Task: In the  document optimization Apply all border to the tabe with  'with box; Style line and width 1/4 pt 'Select Header and apply  'Italics' Select the text and align it to the  Center
Action: Mouse moved to (294, 156)
Screenshot: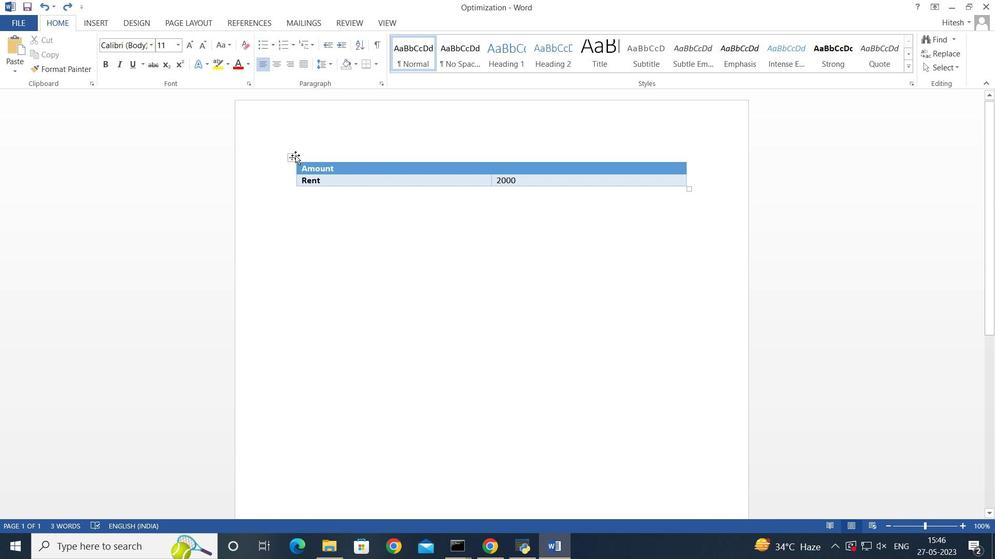 
Action: Mouse pressed left at (294, 156)
Screenshot: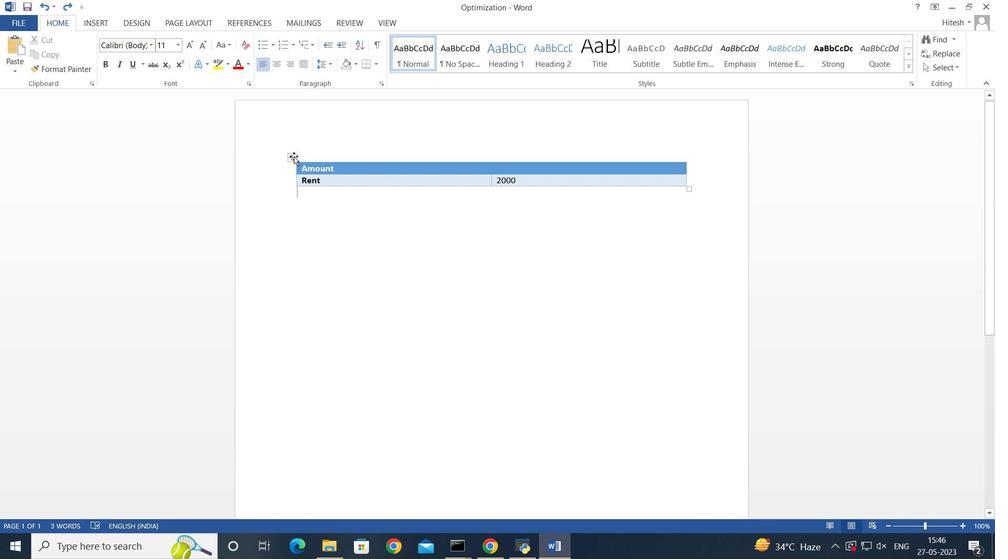
Action: Mouse moved to (427, 23)
Screenshot: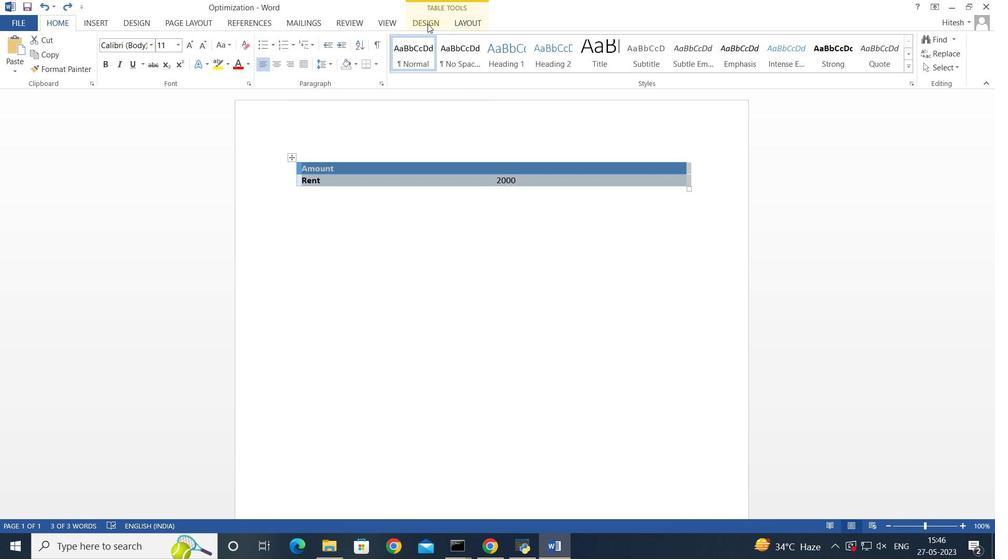 
Action: Mouse pressed left at (427, 23)
Screenshot: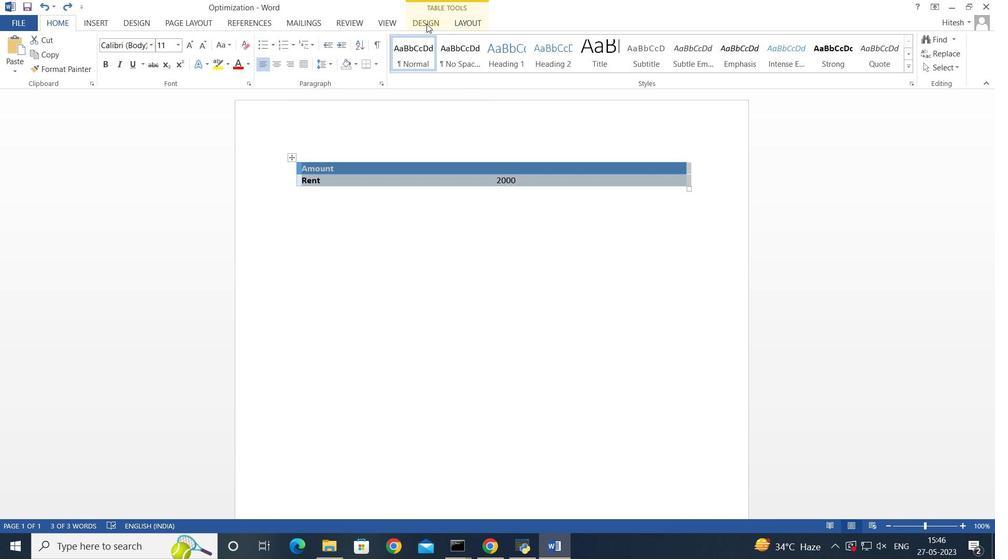 
Action: Mouse moved to (628, 66)
Screenshot: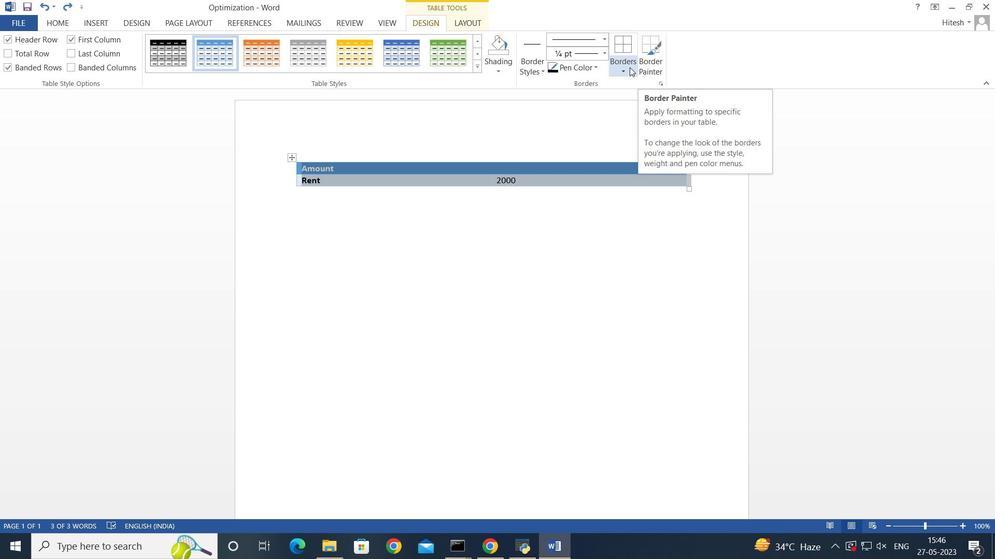 
Action: Mouse pressed left at (628, 66)
Screenshot: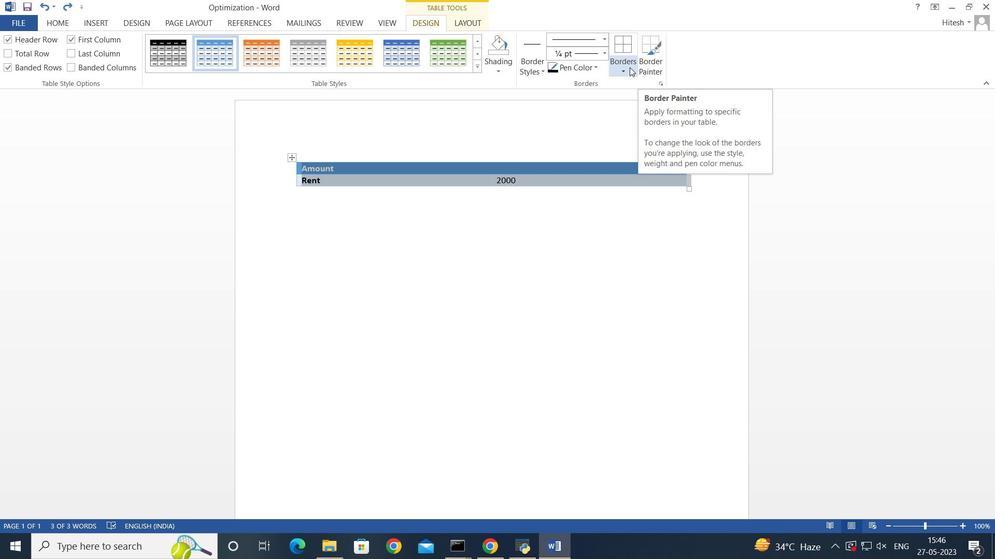 
Action: Mouse moved to (659, 158)
Screenshot: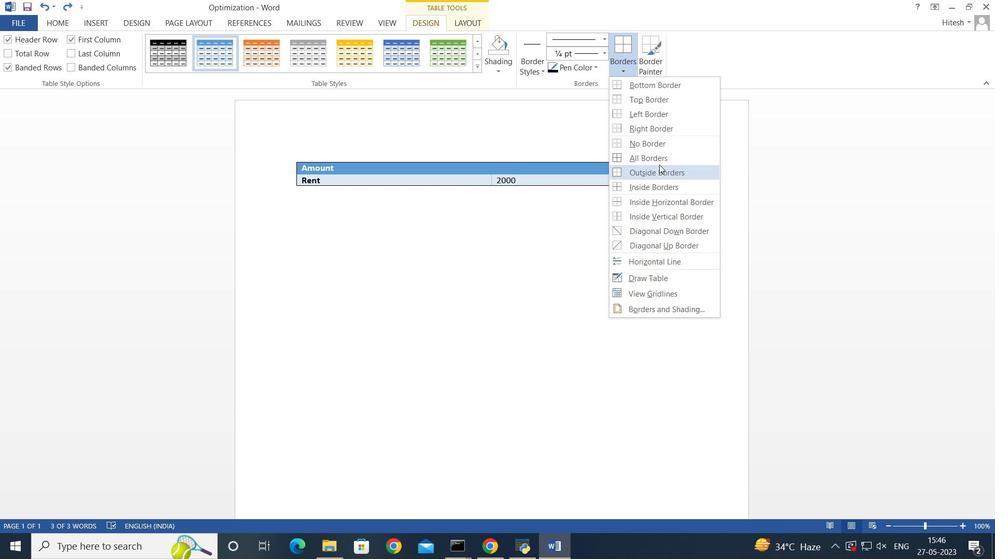 
Action: Mouse pressed left at (659, 158)
Screenshot: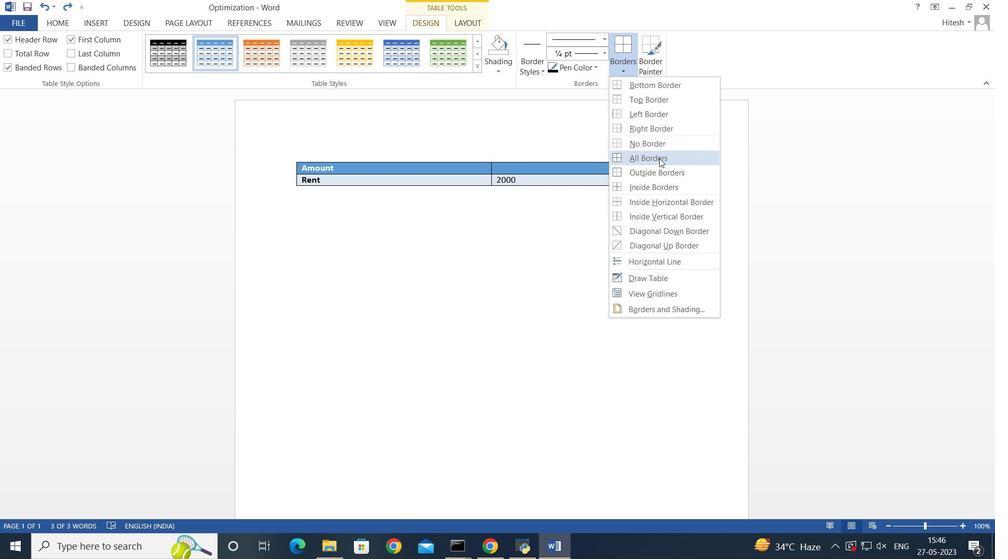 
Action: Mouse moved to (479, 114)
Screenshot: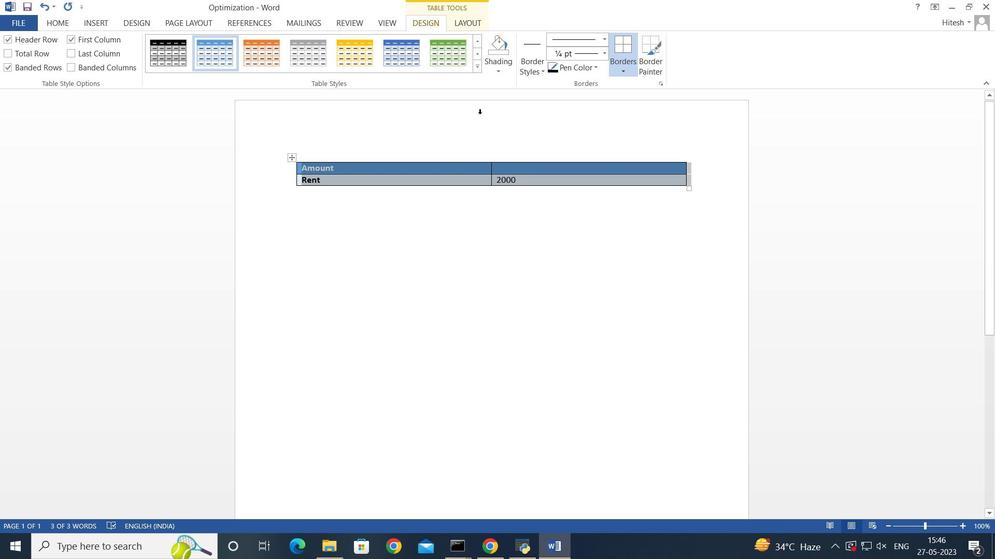 
Action: Mouse pressed left at (479, 114)
Screenshot: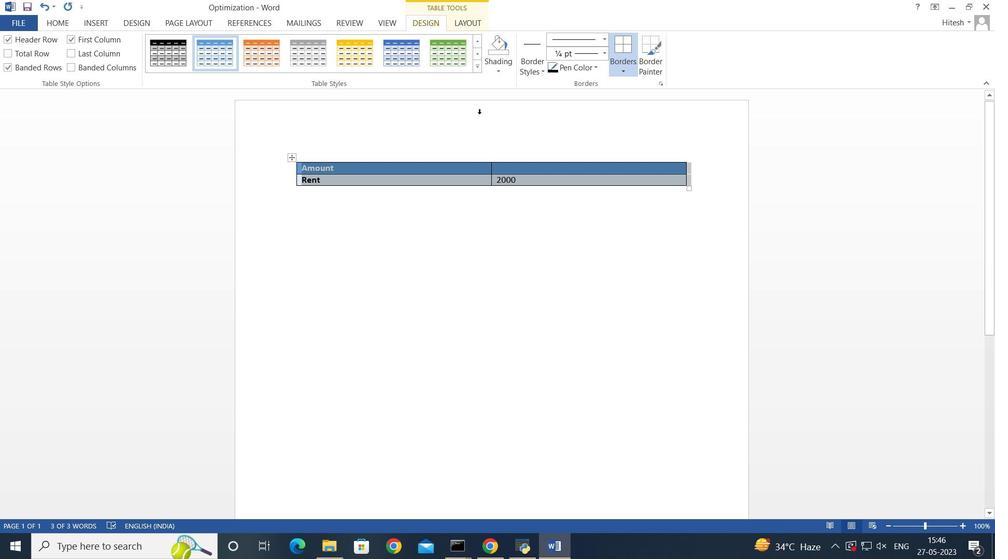 
Action: Mouse moved to (405, 148)
Screenshot: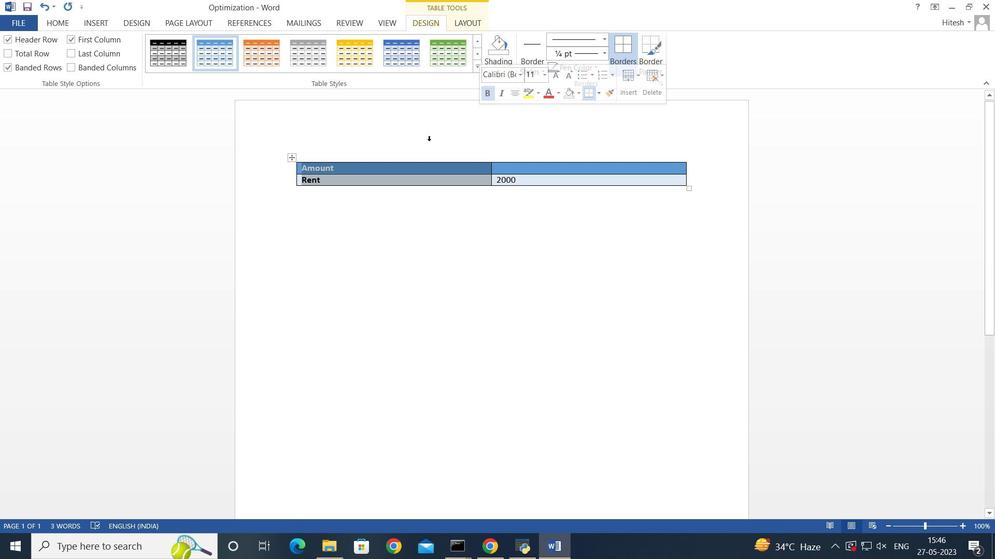 
Action: Mouse pressed left at (405, 148)
Screenshot: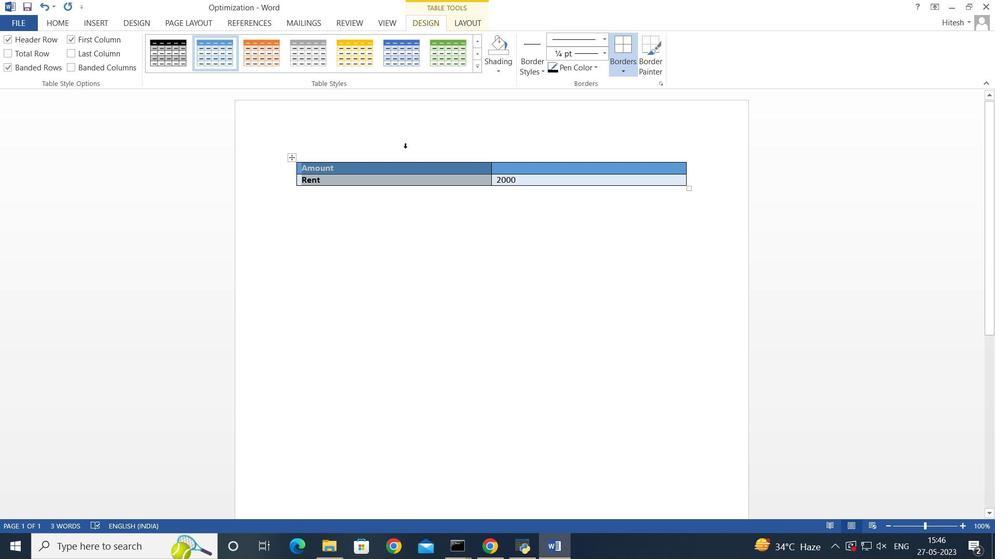 
Action: Mouse moved to (426, 221)
Screenshot: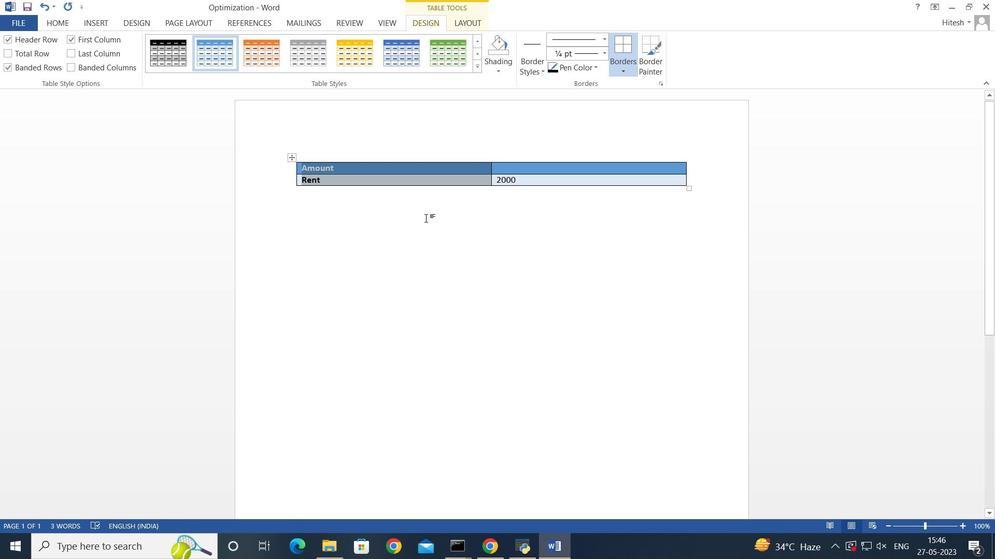 
Action: Mouse pressed left at (426, 221)
Screenshot: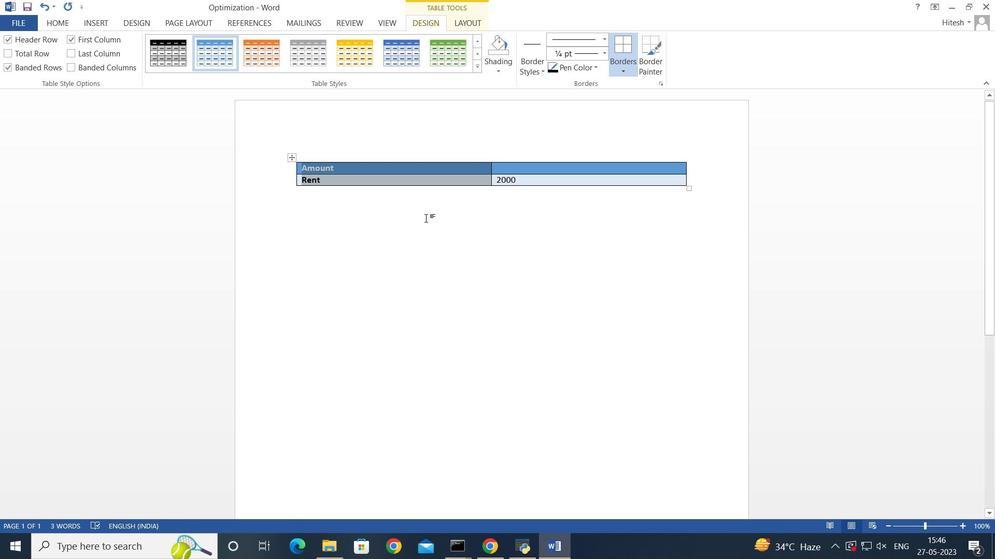 
Action: Mouse moved to (427, 221)
Screenshot: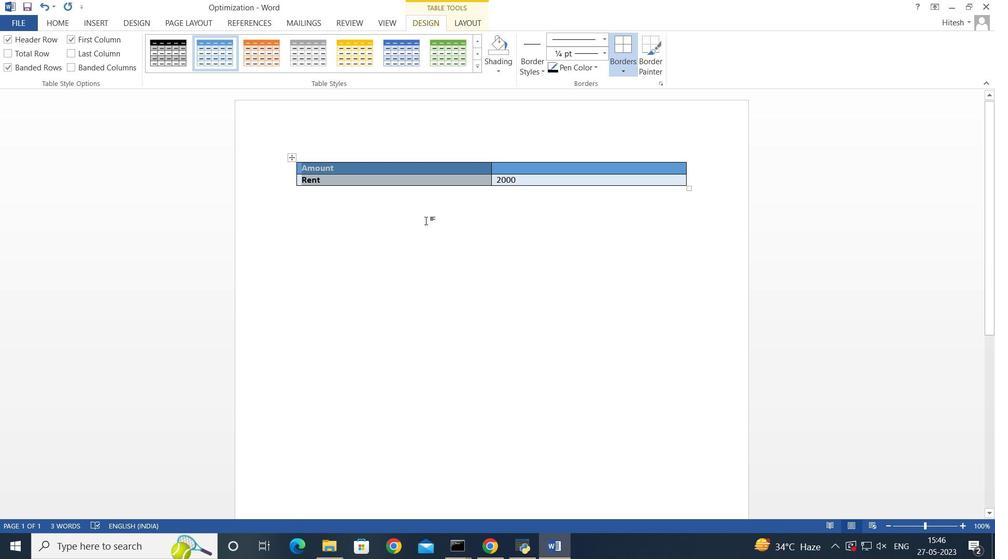 
Action: Mouse pressed left at (427, 221)
Screenshot: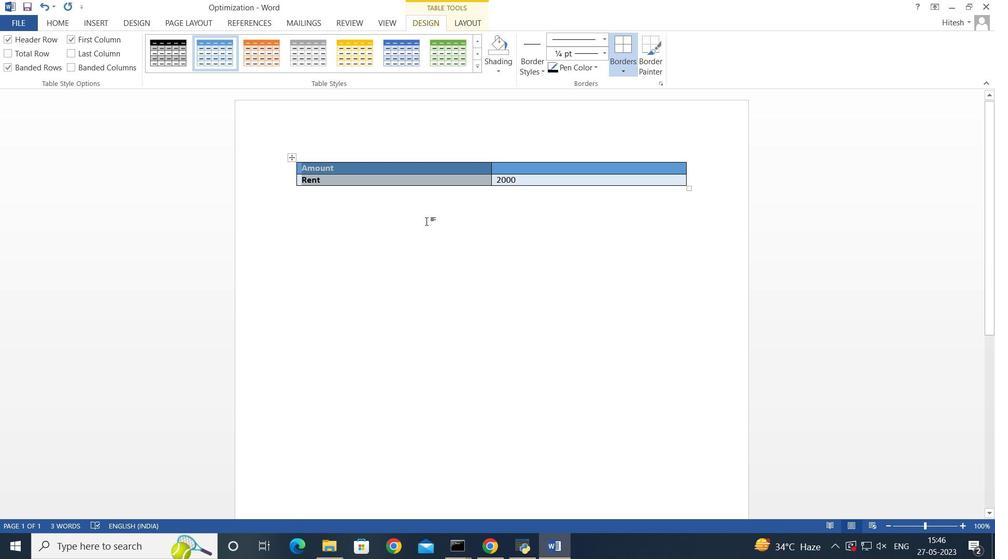 
Action: Mouse moved to (290, 159)
Screenshot: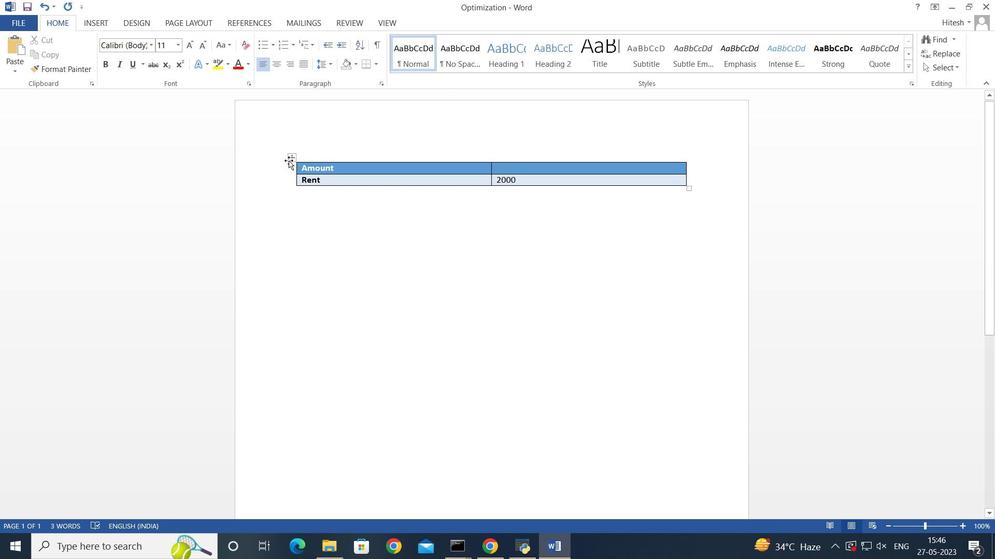 
Action: Mouse pressed left at (290, 159)
Screenshot: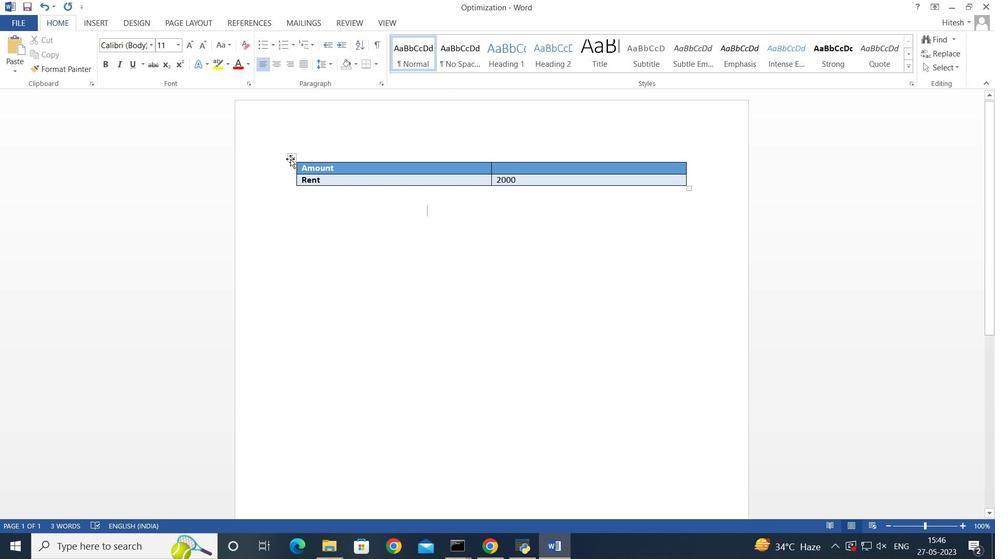 
Action: Mouse moved to (425, 26)
Screenshot: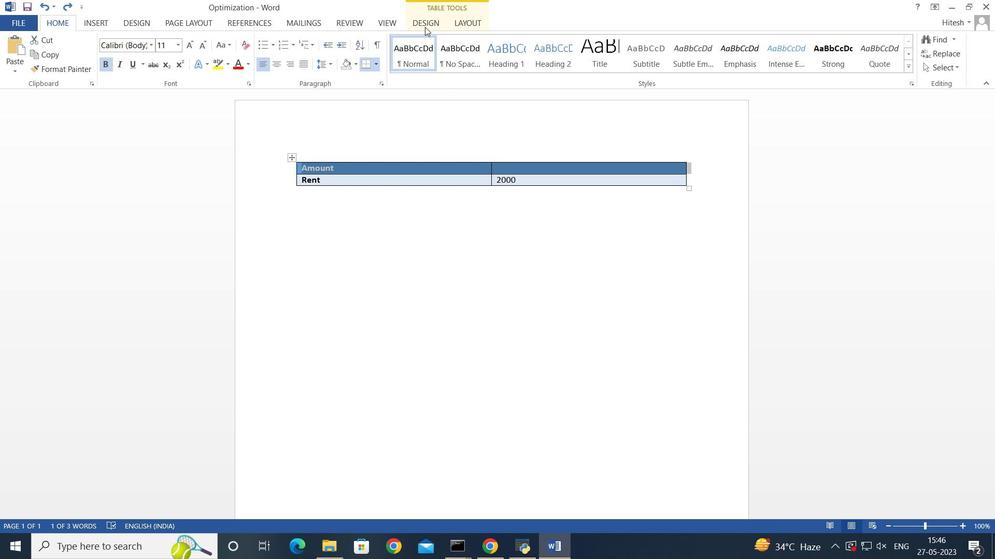 
Action: Mouse pressed left at (425, 26)
Screenshot: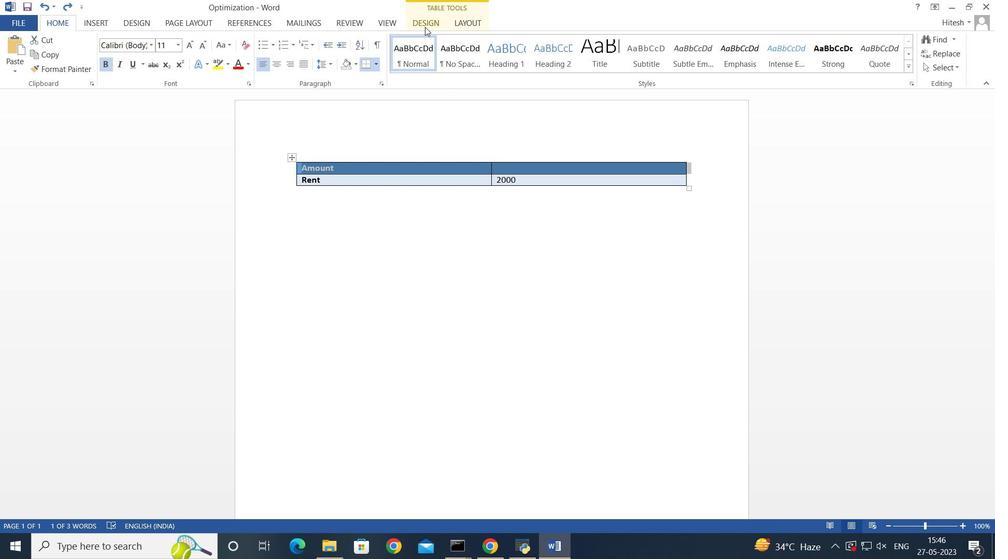 
Action: Mouse moved to (544, 72)
Screenshot: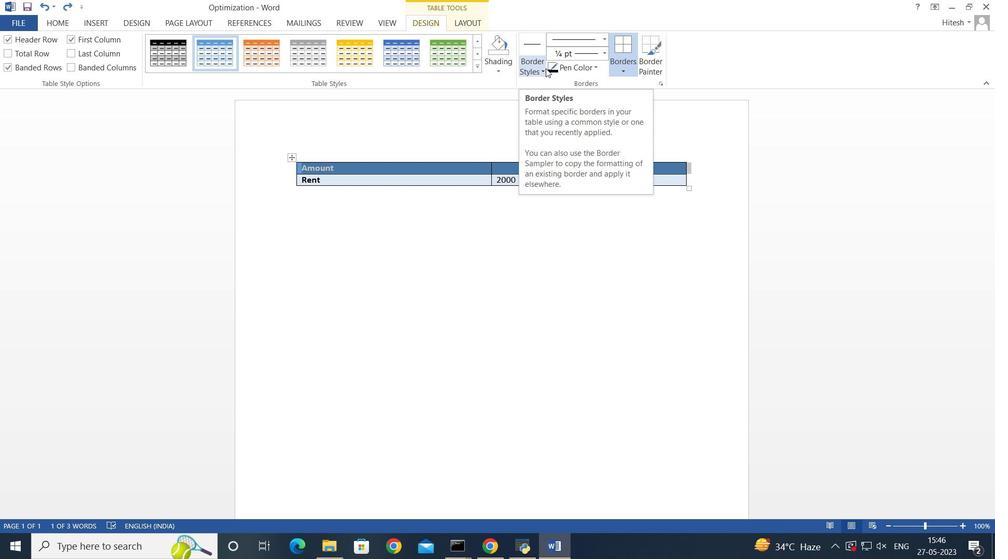 
Action: Mouse pressed left at (544, 72)
Screenshot: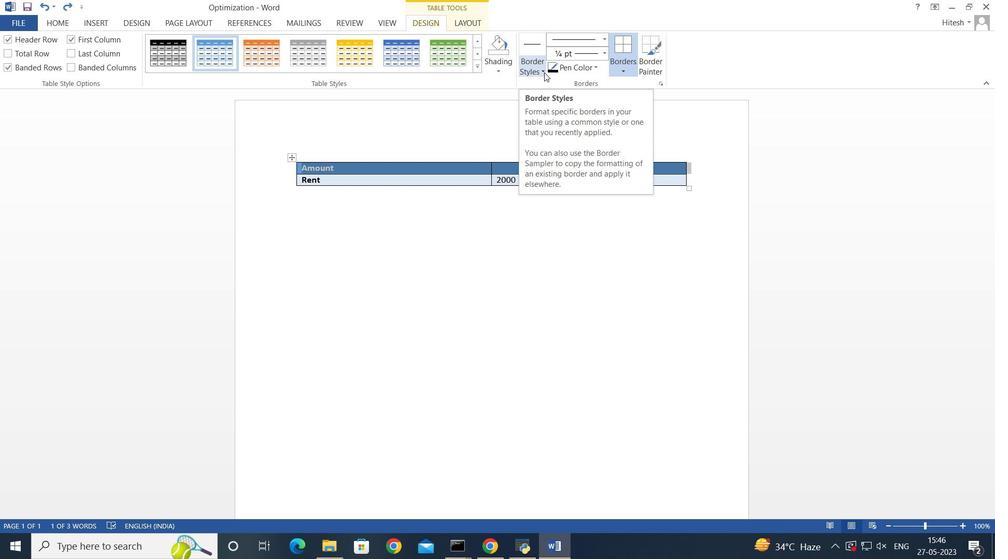 
Action: Mouse moved to (545, 104)
Screenshot: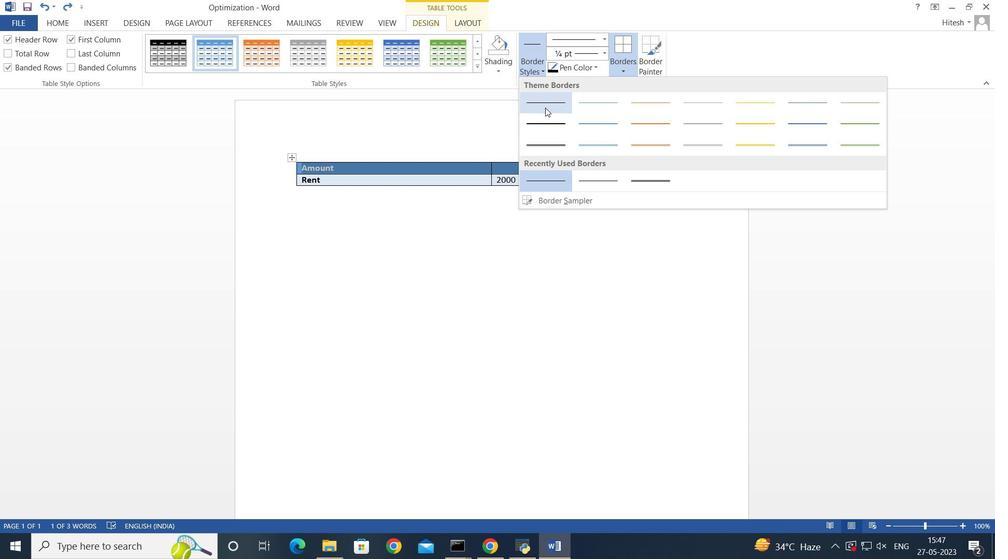 
Action: Mouse pressed left at (545, 104)
Screenshot: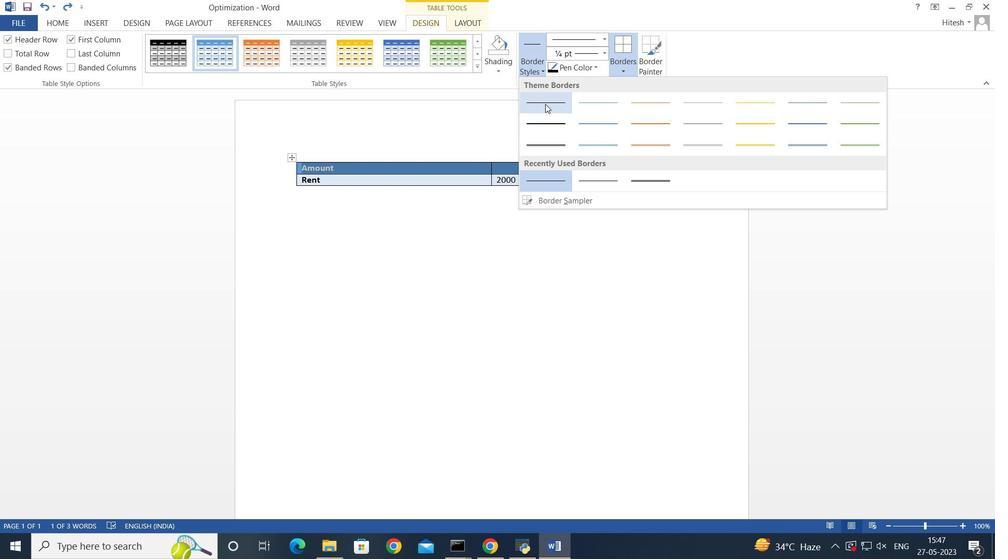 
Action: Mouse moved to (297, 161)
Screenshot: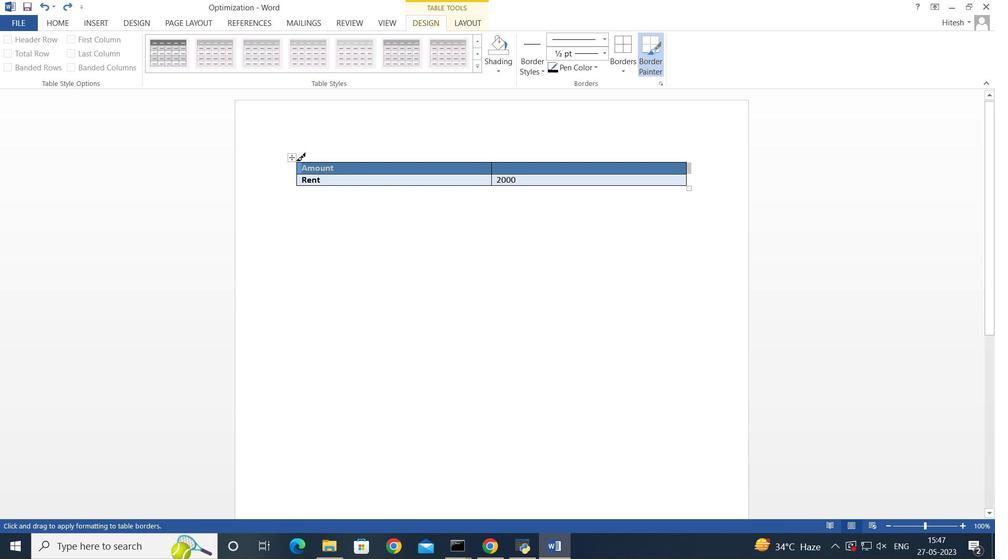 
Action: Mouse pressed left at (297, 161)
Screenshot: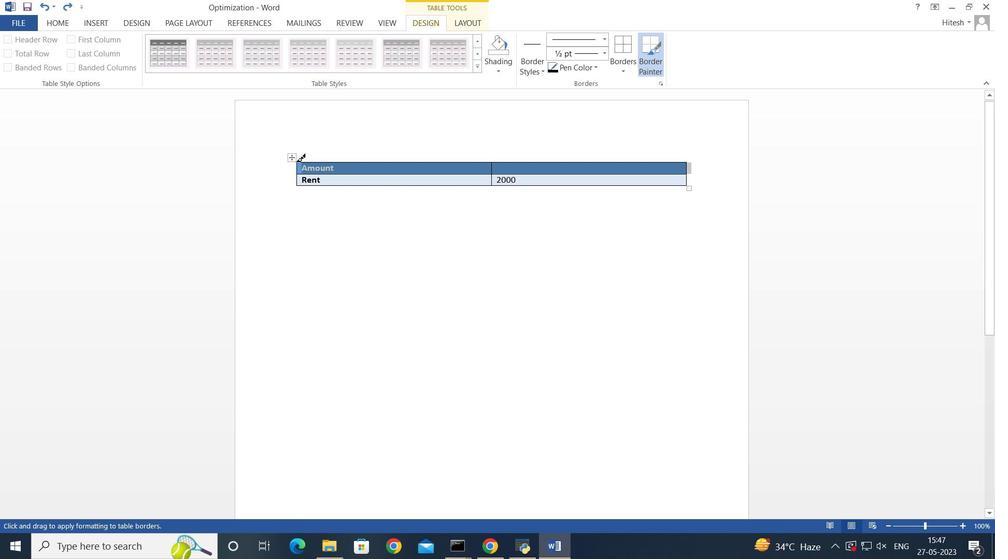 
Action: Mouse moved to (570, 122)
Screenshot: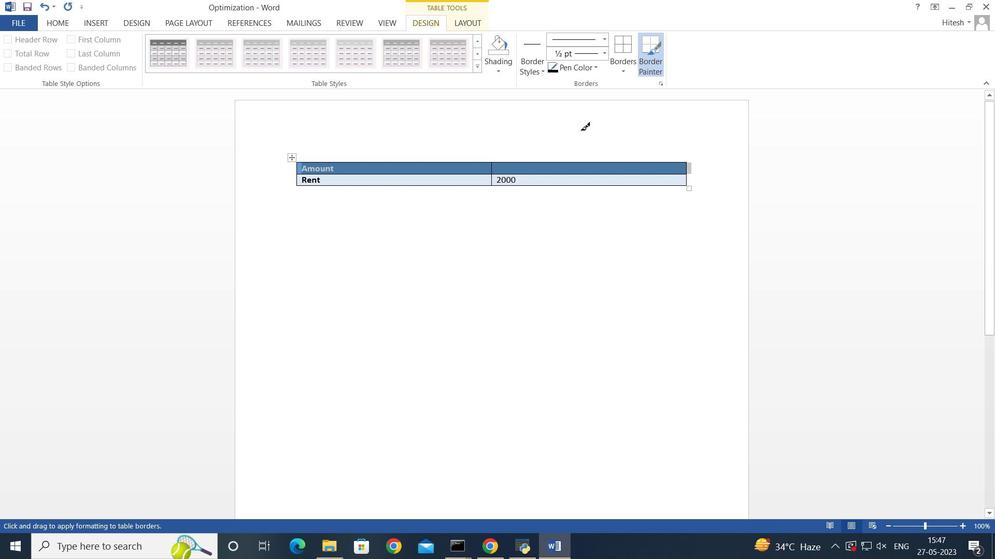 
Action: Mouse pressed left at (570, 122)
Screenshot: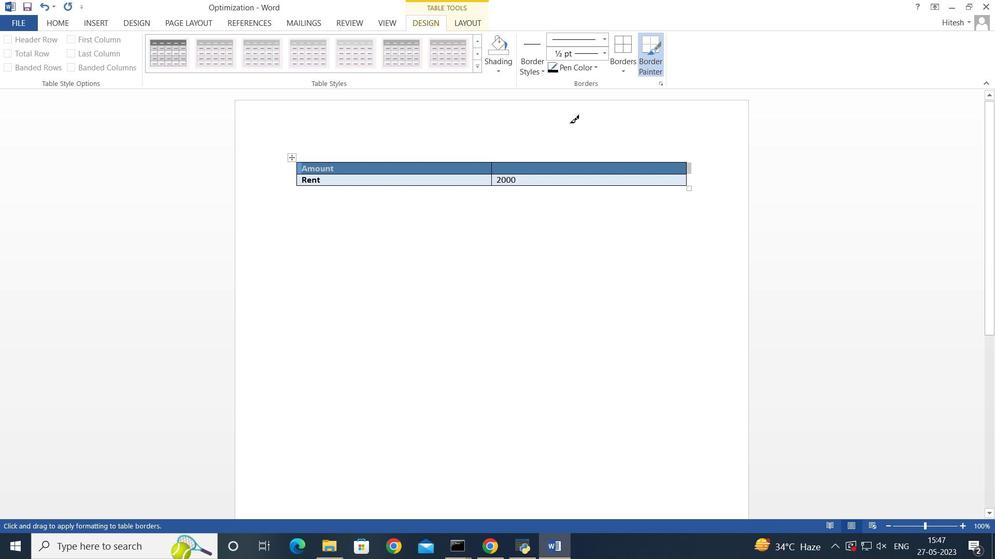 
Action: Mouse moved to (499, 172)
Screenshot: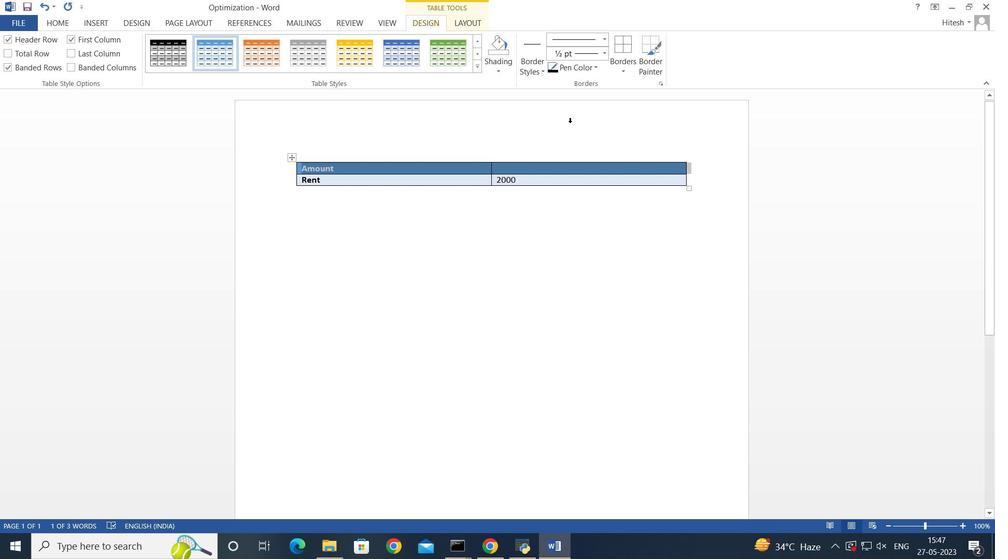 
Action: Mouse pressed left at (499, 172)
Screenshot: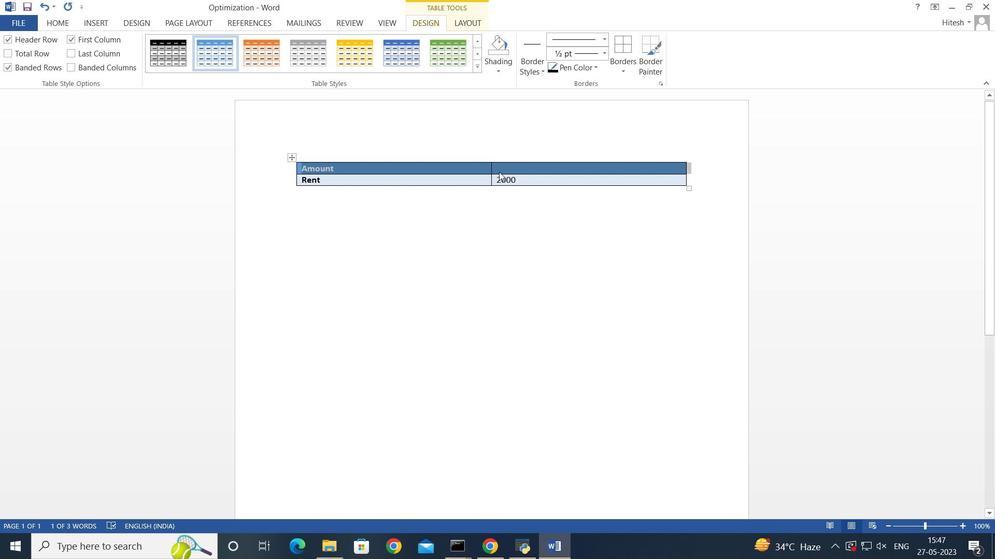 
Action: Mouse moved to (344, 202)
Screenshot: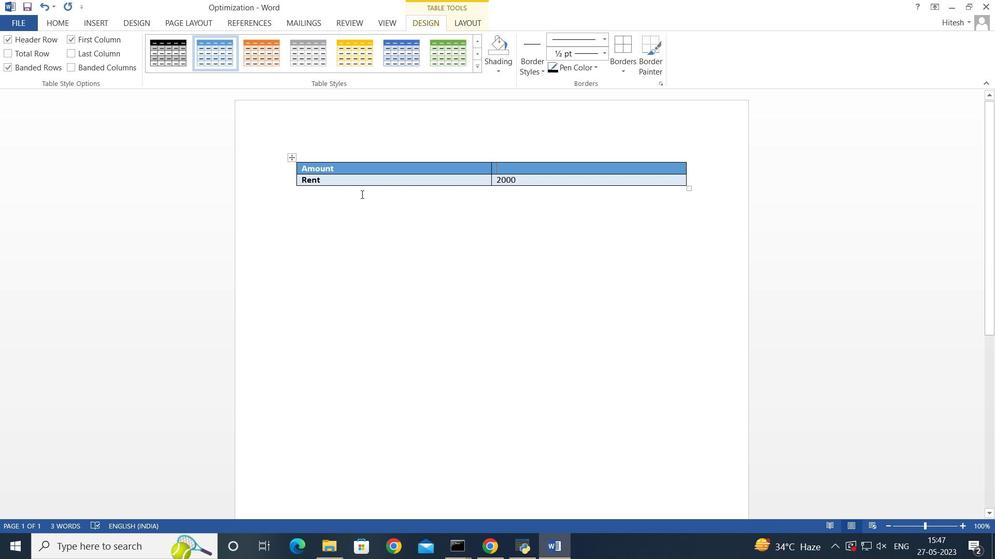 
Action: Mouse pressed left at (344, 202)
Screenshot: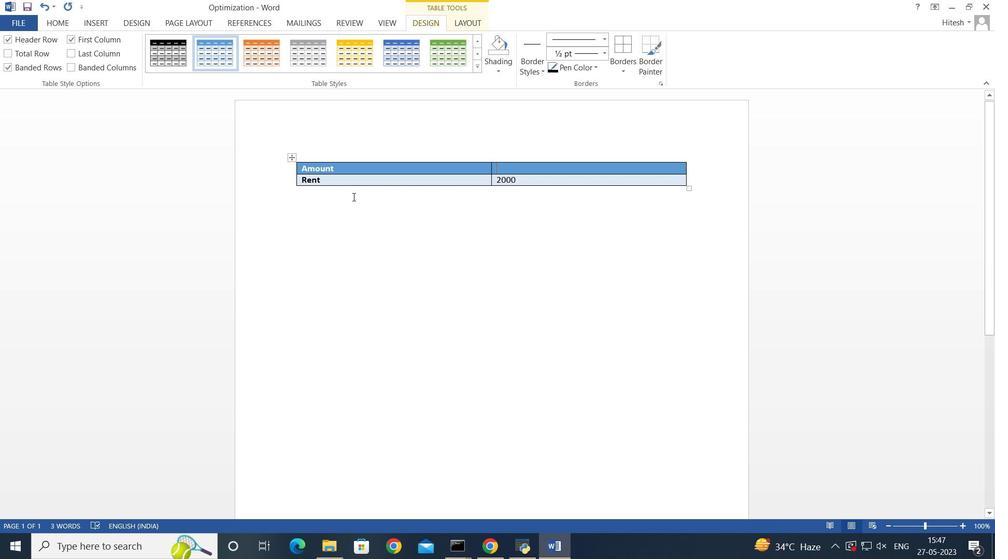 
Action: Mouse moved to (289, 154)
Screenshot: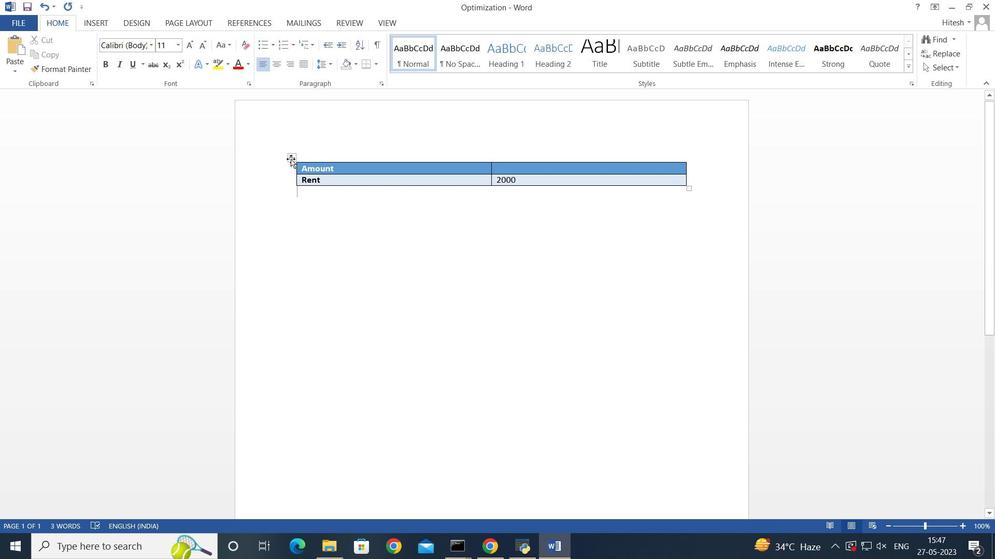 
Action: Mouse pressed left at (289, 154)
Screenshot: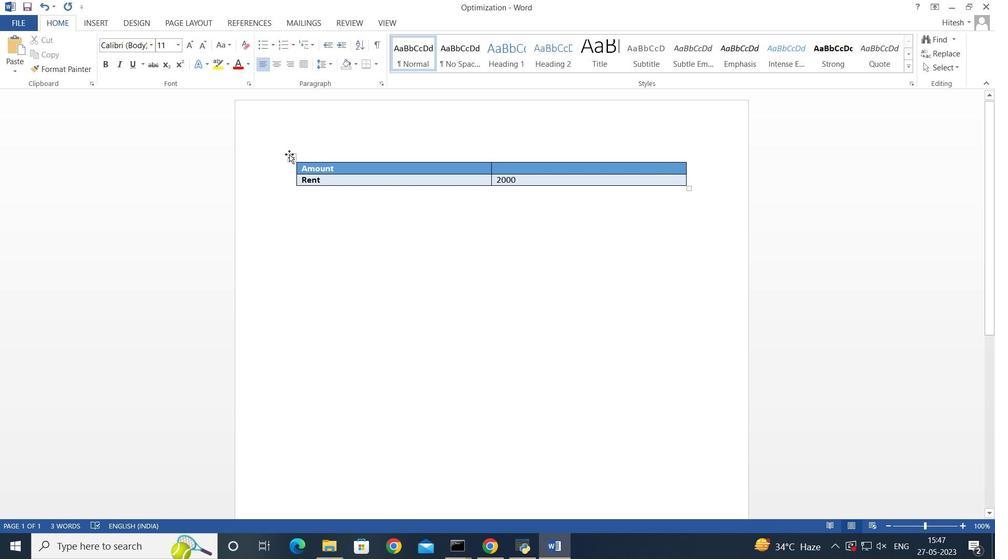 
Action: Mouse moved to (605, 57)
Screenshot: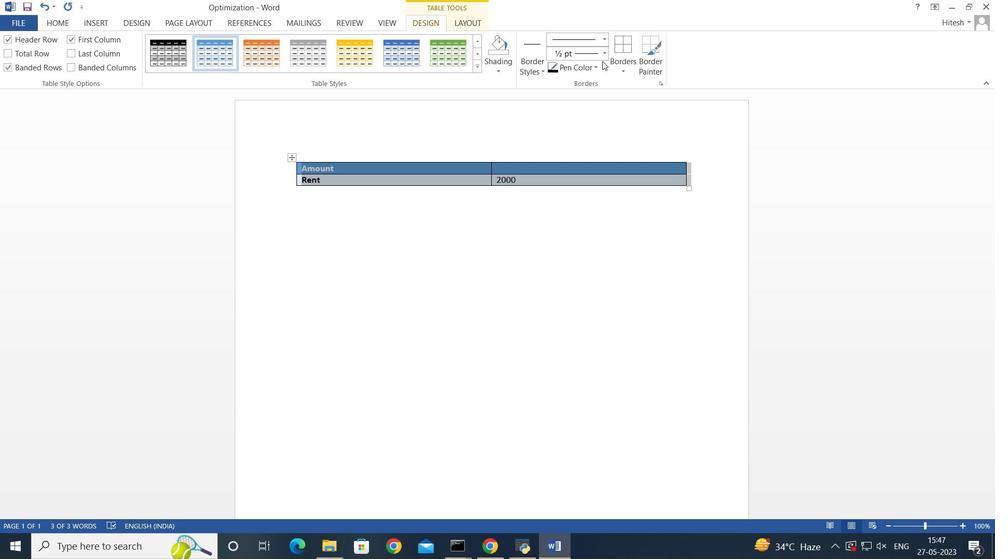 
Action: Mouse pressed left at (605, 57)
Screenshot: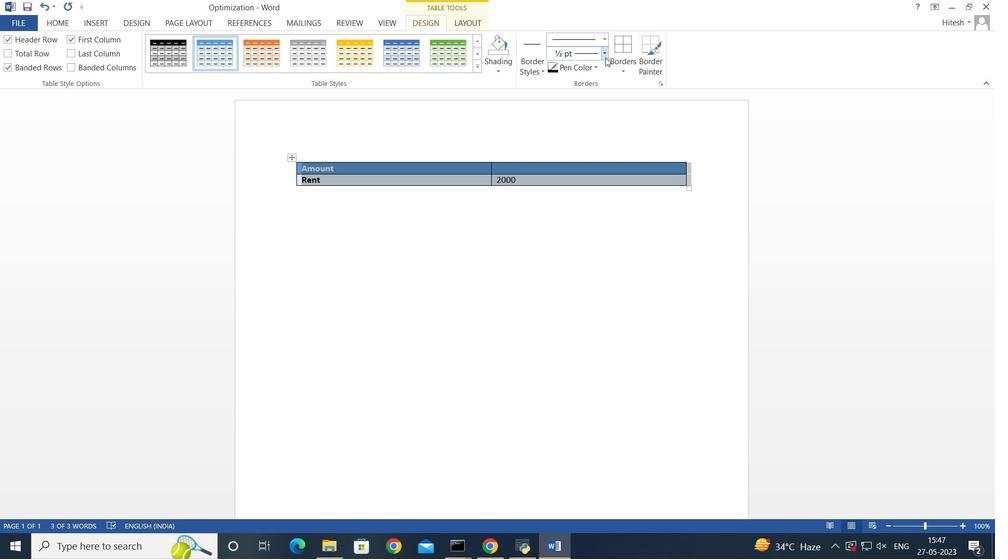 
Action: Mouse moved to (584, 69)
Screenshot: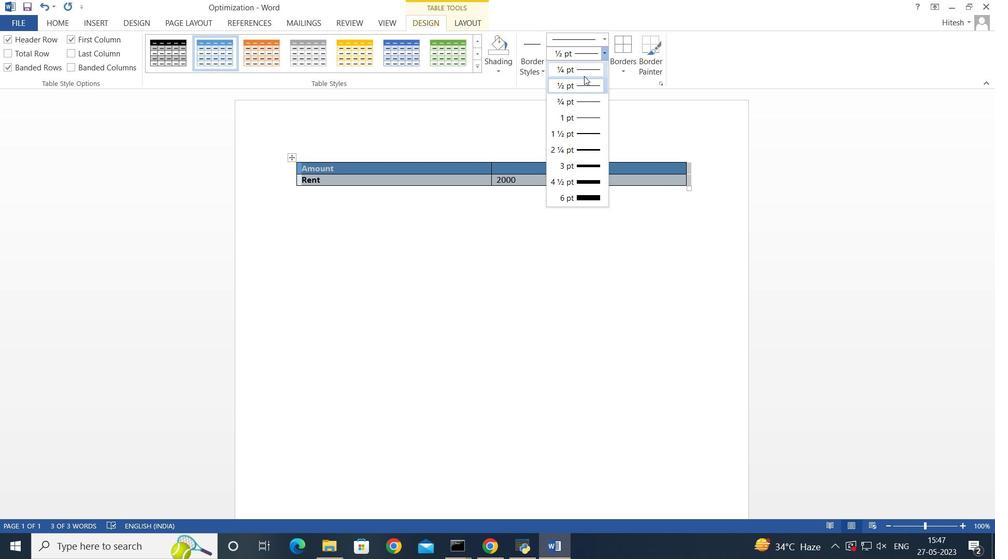 
Action: Mouse pressed left at (584, 69)
Screenshot: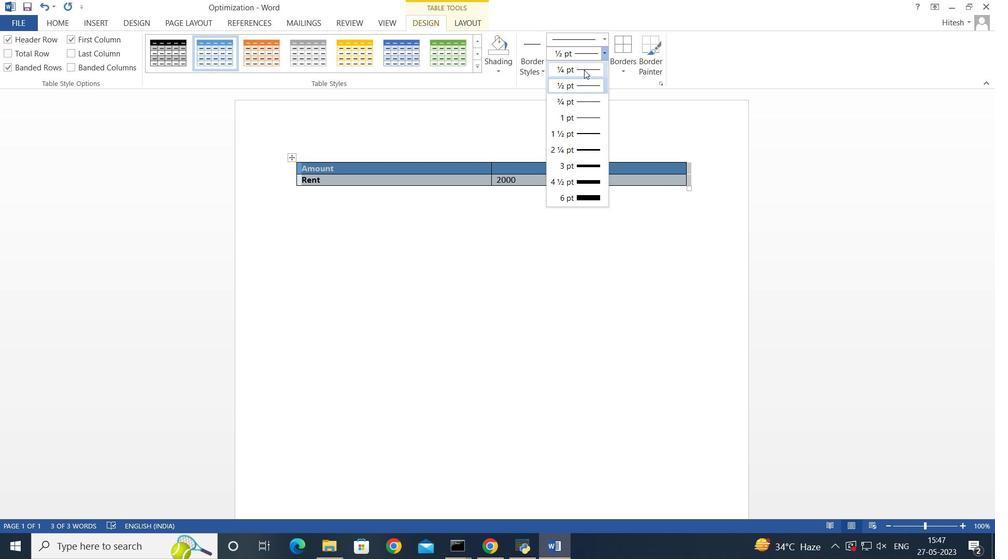 
Action: Mouse moved to (446, 202)
Screenshot: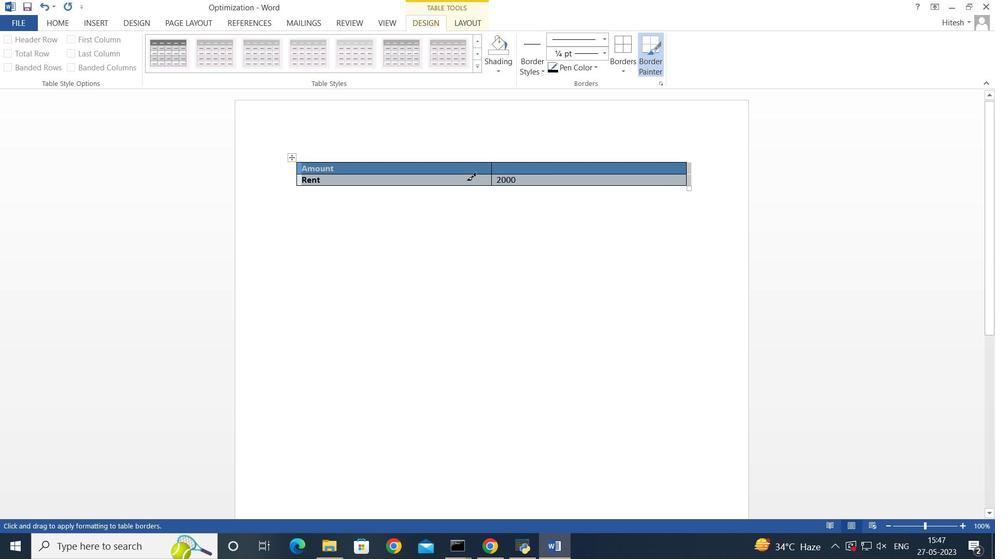 
Action: Mouse pressed left at (446, 202)
Screenshot: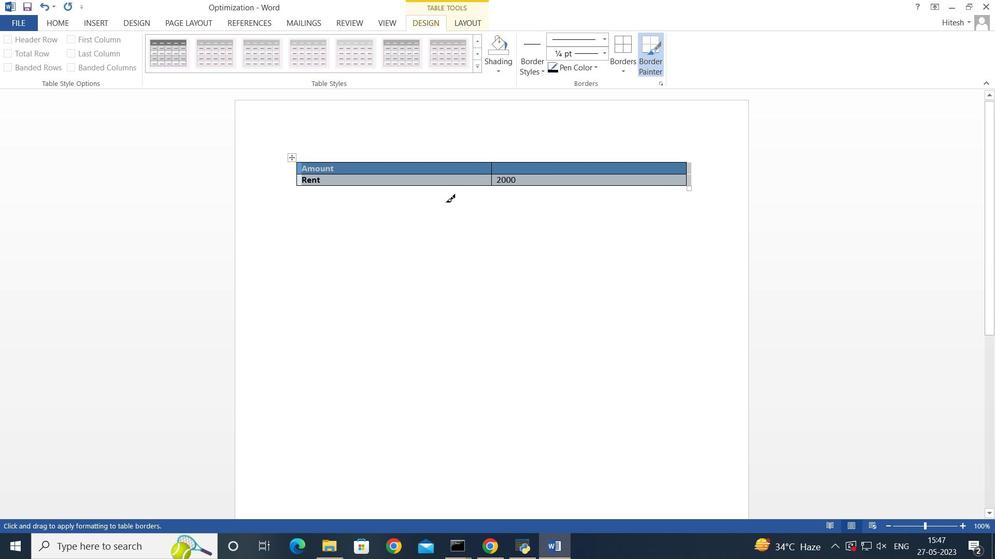 
Action: Mouse moved to (301, 160)
Screenshot: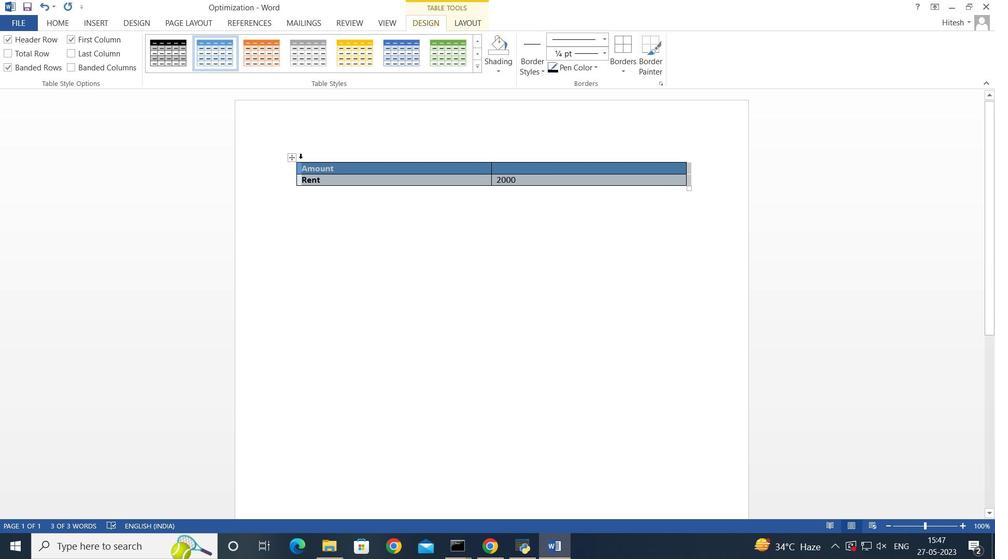 
Action: Mouse pressed left at (301, 160)
Screenshot: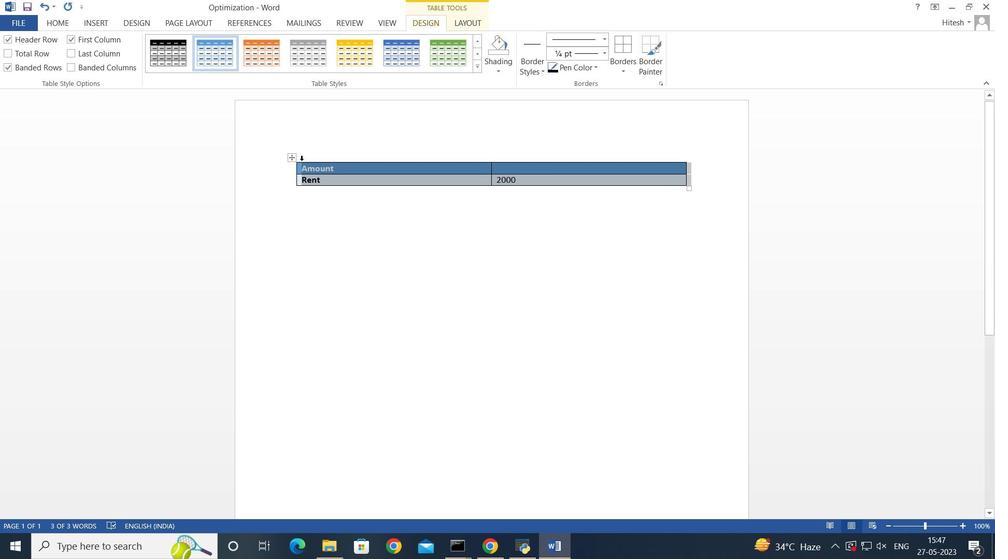 
Action: Mouse moved to (303, 153)
Screenshot: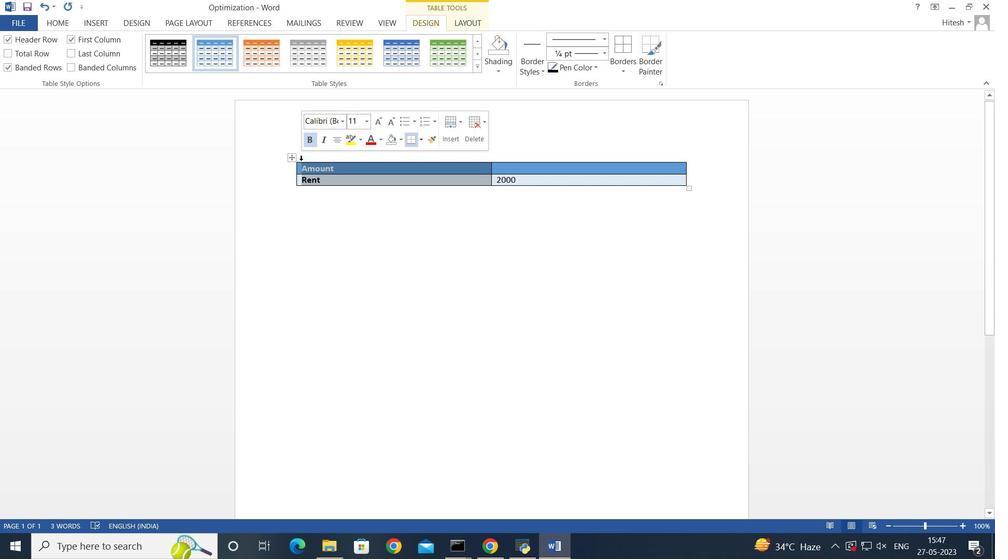 
Action: Mouse pressed left at (303, 153)
Screenshot: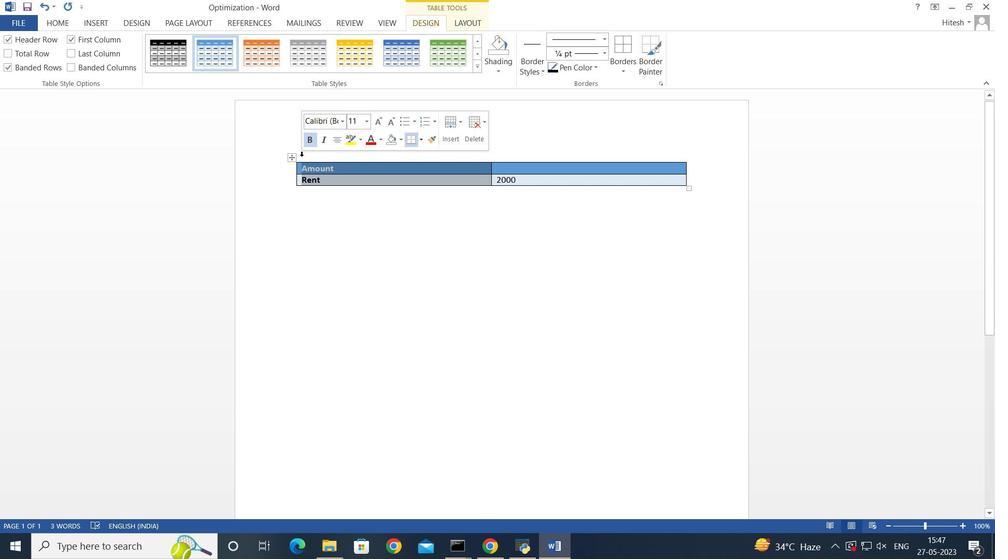 
Action: Mouse moved to (334, 168)
Screenshot: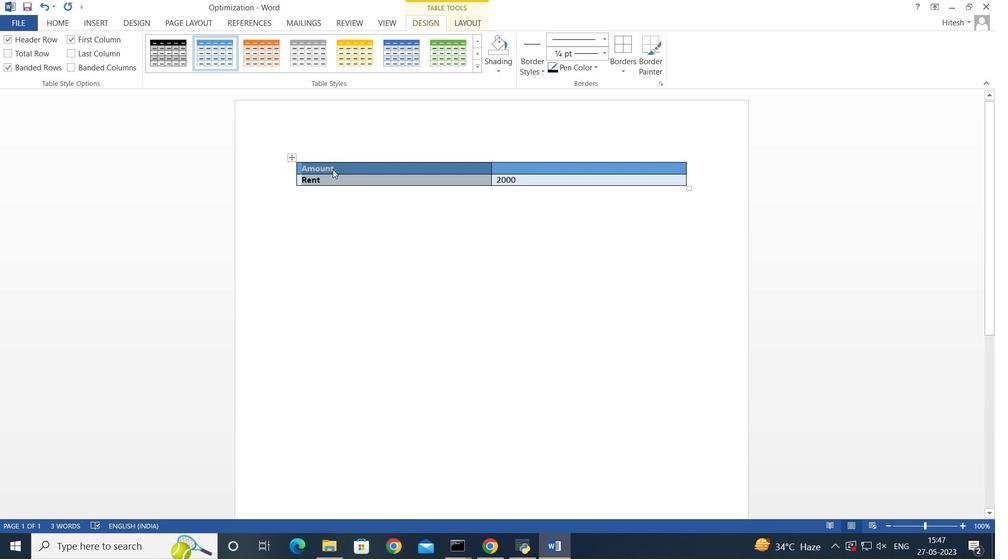
Action: Mouse pressed left at (334, 168)
Screenshot: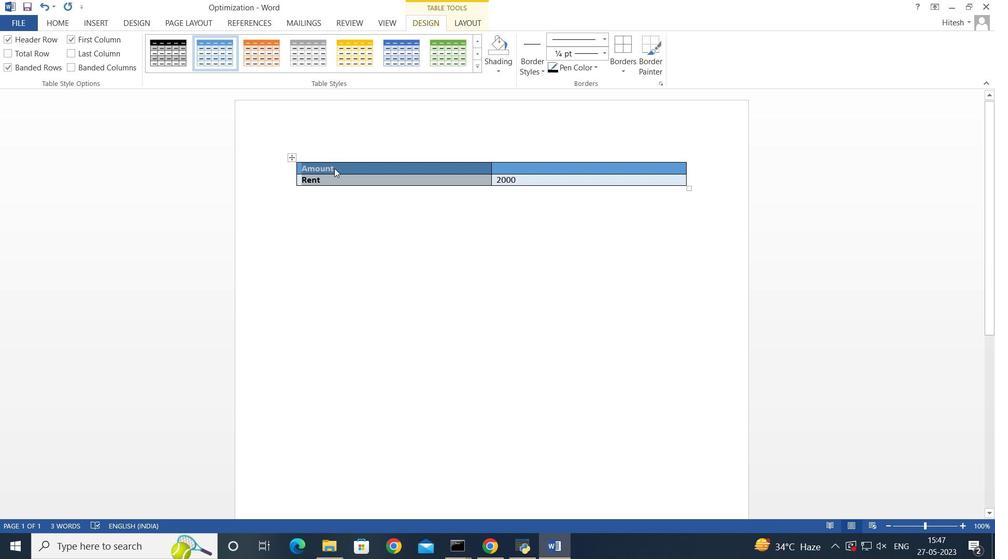 
Action: Mouse moved to (337, 168)
Screenshot: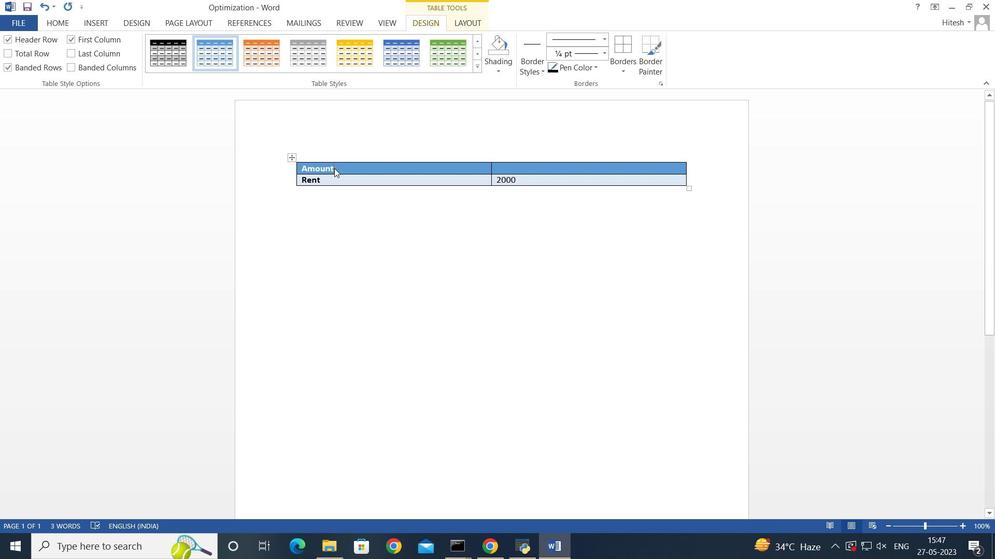 
Action: Mouse pressed left at (337, 168)
Screenshot: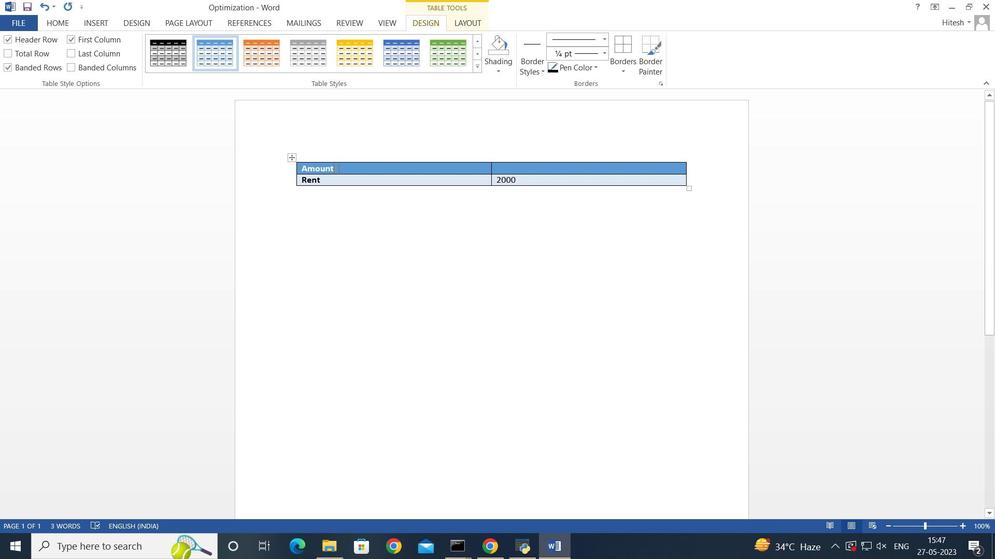 
Action: Mouse moved to (316, 140)
Screenshot: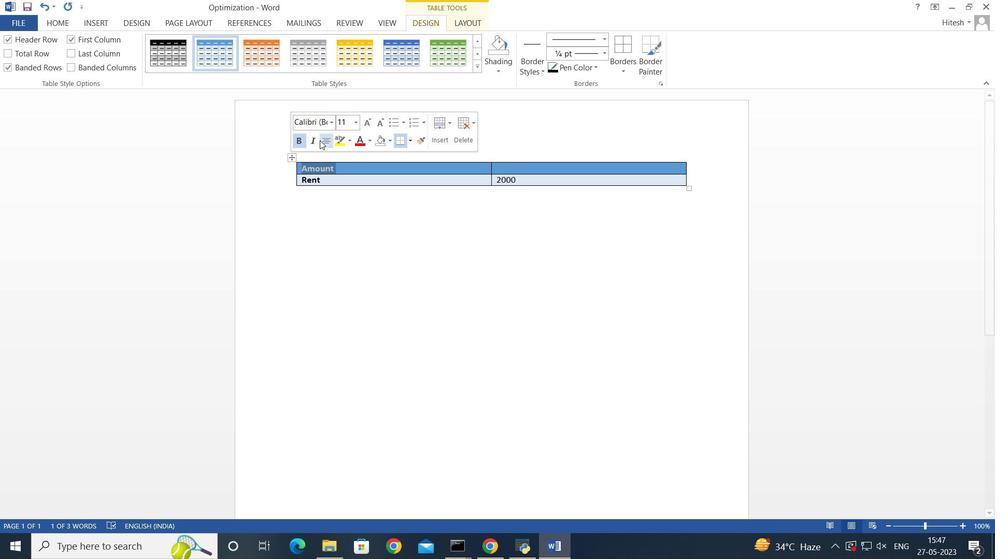 
Action: Mouse pressed left at (316, 140)
Screenshot: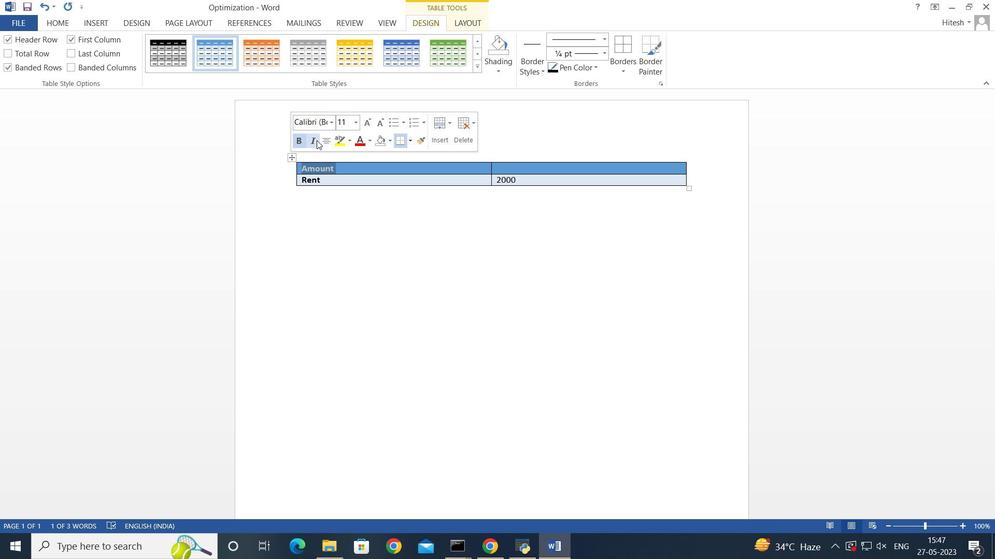 
Action: Mouse moved to (359, 197)
Screenshot: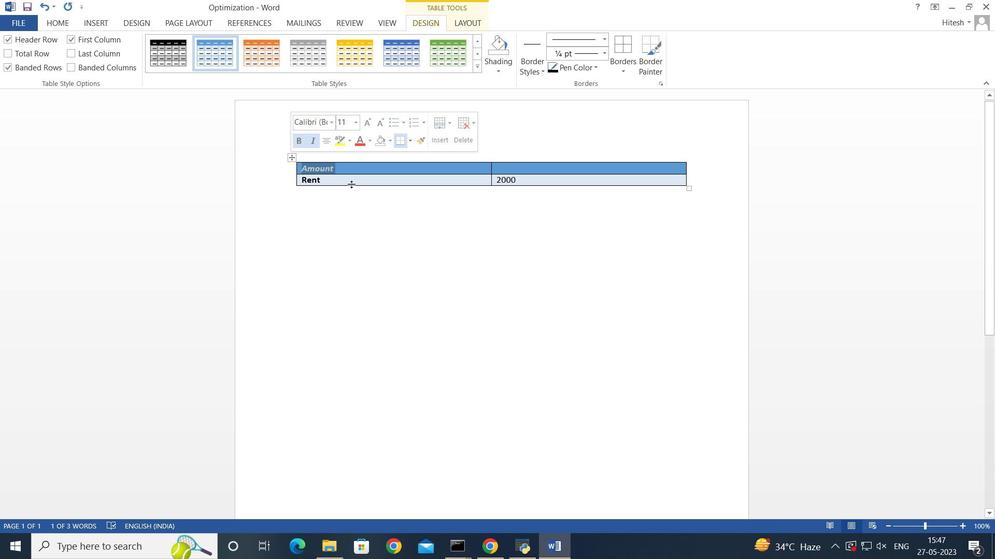 
Action: Mouse pressed left at (359, 197)
Screenshot: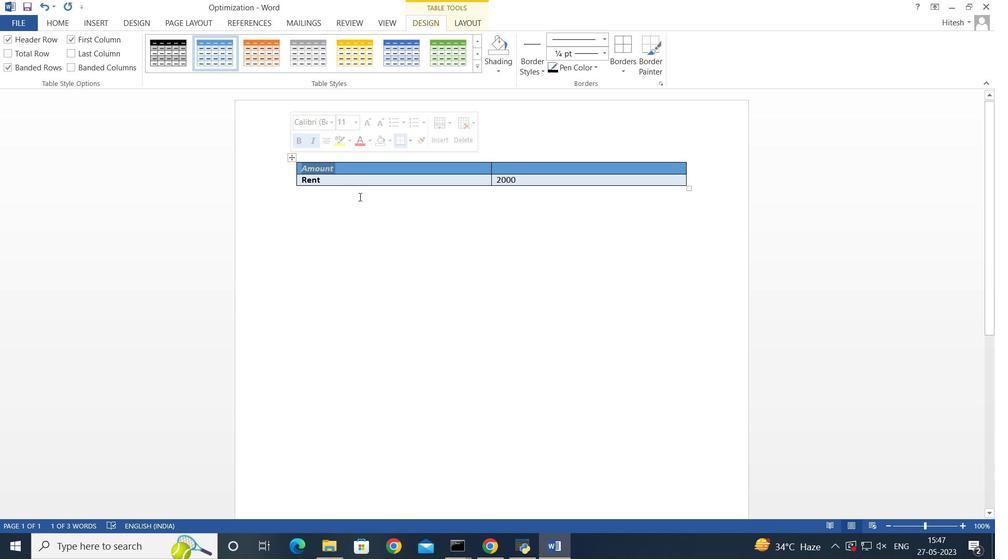 
Action: Mouse moved to (344, 167)
Screenshot: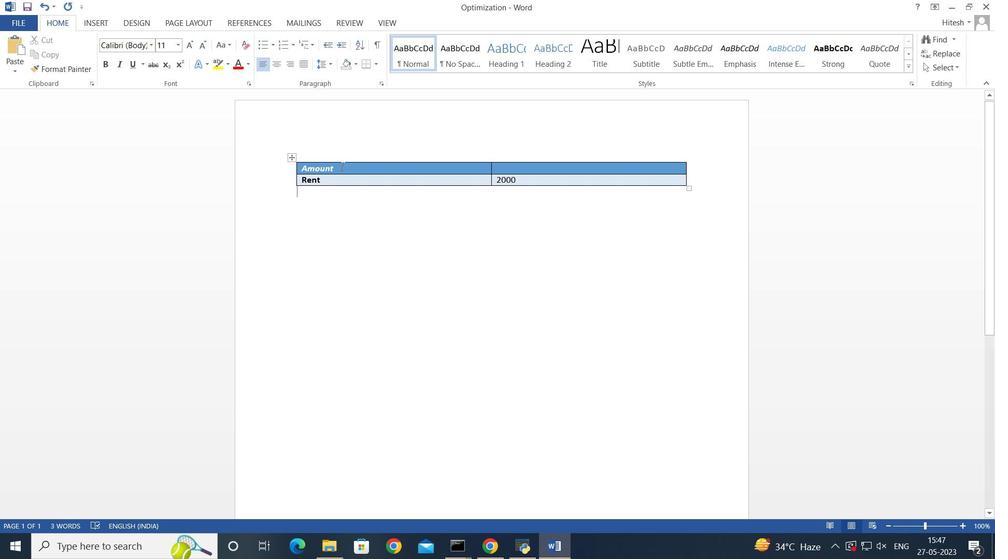 
Action: Mouse pressed left at (344, 167)
Screenshot: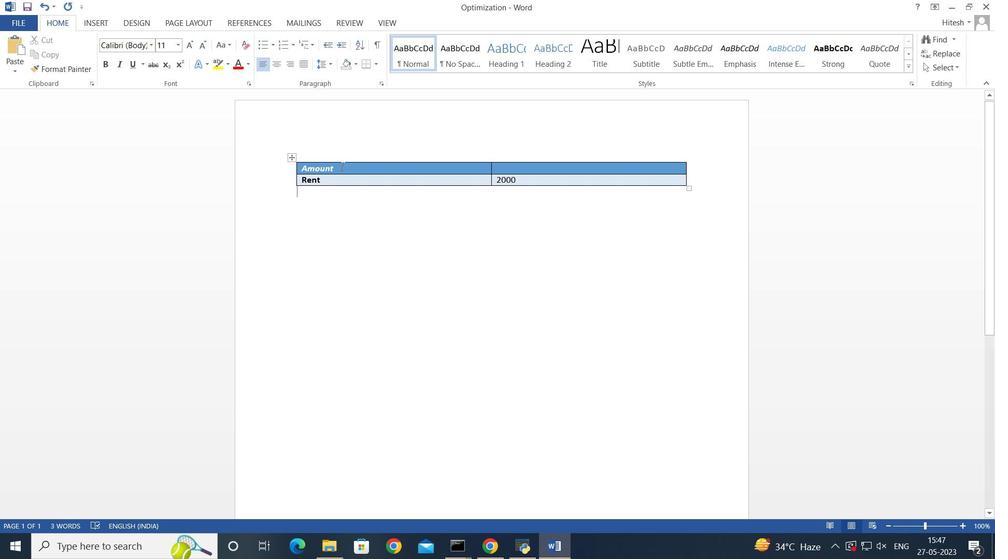 
Action: Mouse moved to (100, 20)
Screenshot: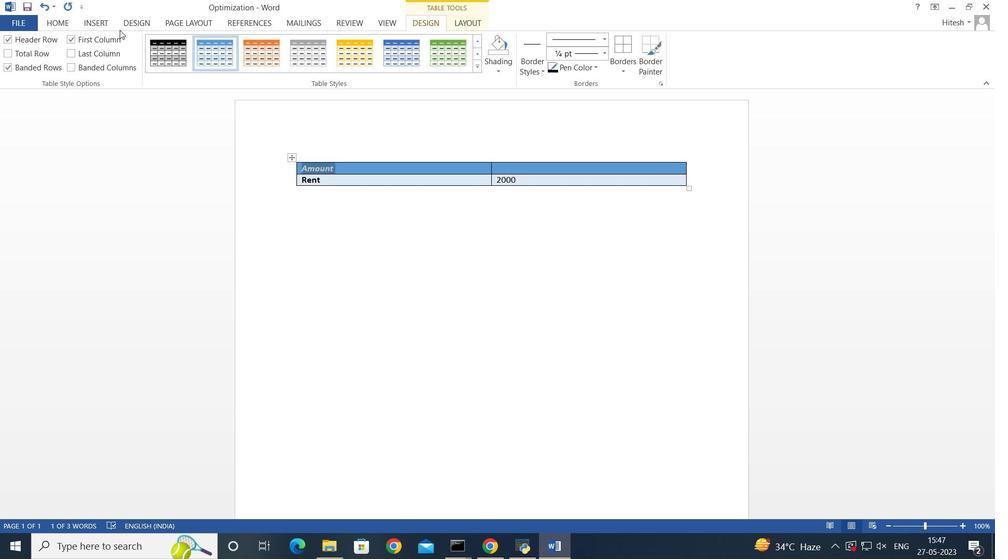 
Action: Mouse pressed left at (100, 20)
Screenshot: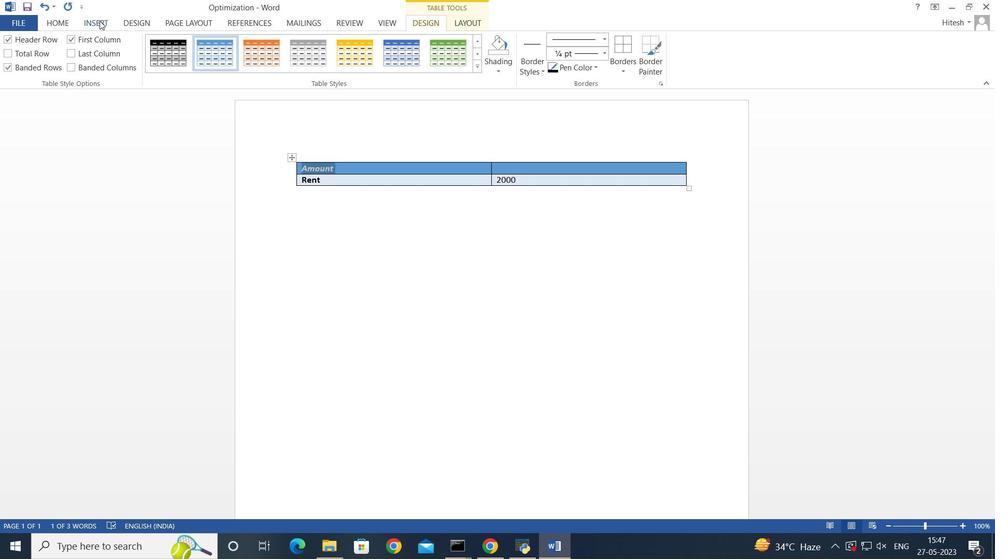 
Action: Mouse moved to (64, 20)
Screenshot: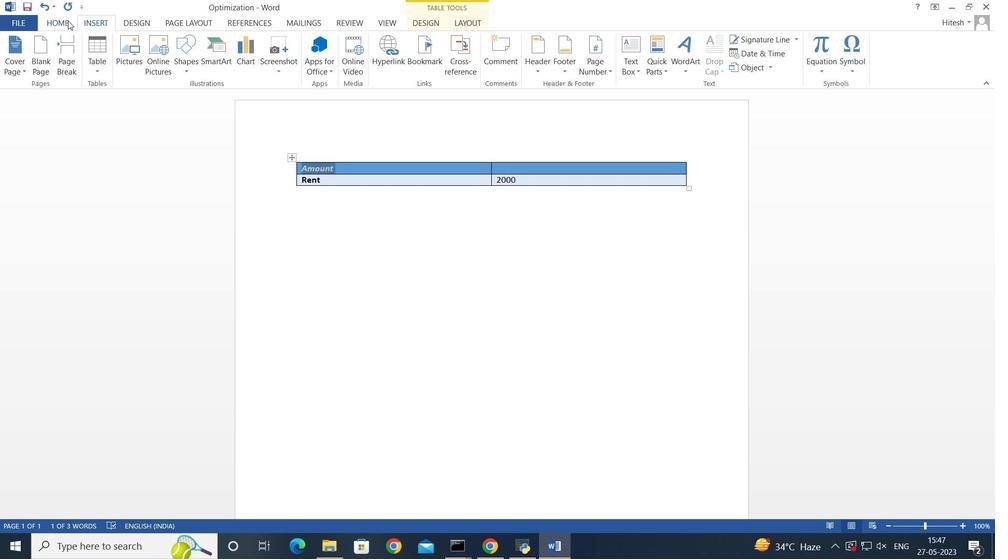 
Action: Mouse pressed left at (64, 20)
Screenshot: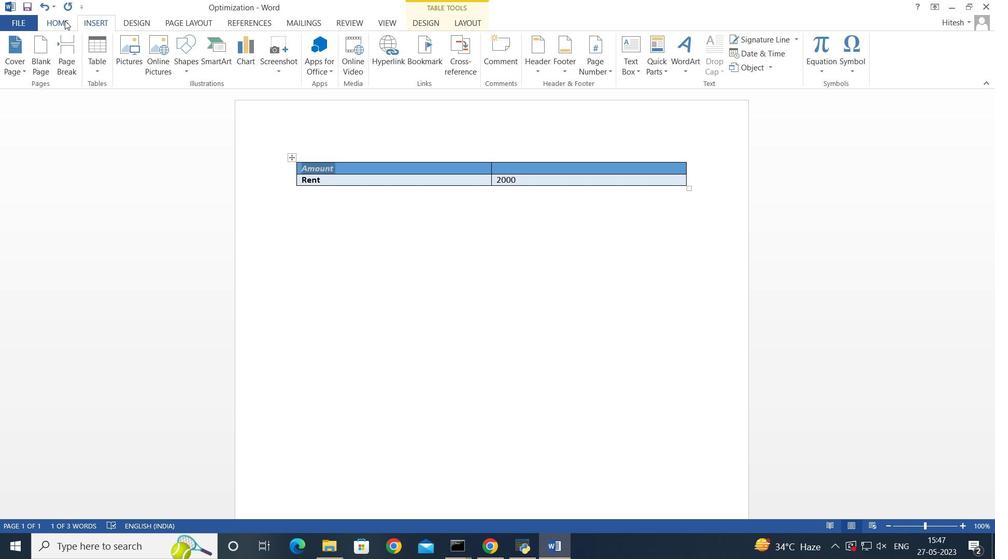 
Action: Mouse moved to (277, 66)
Screenshot: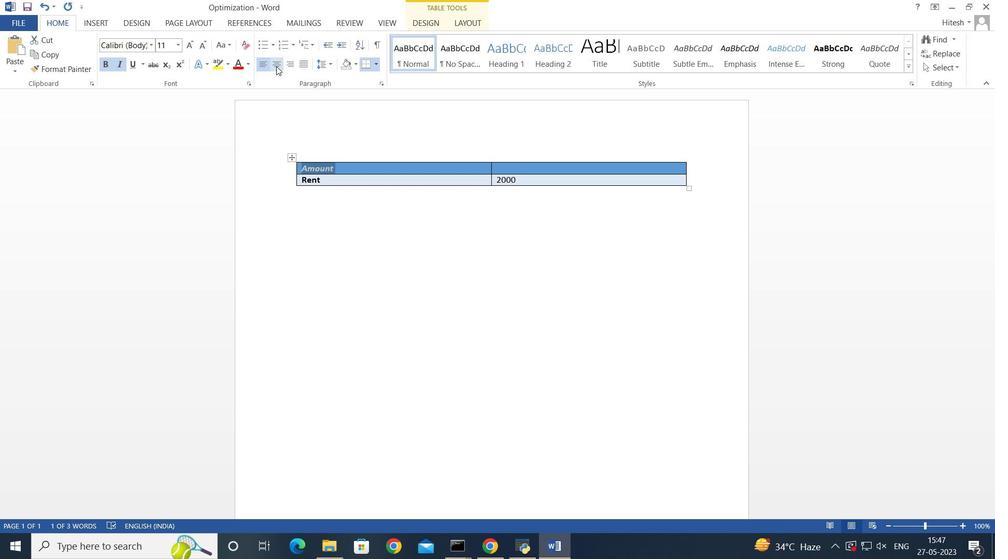 
Action: Mouse pressed left at (277, 66)
Screenshot: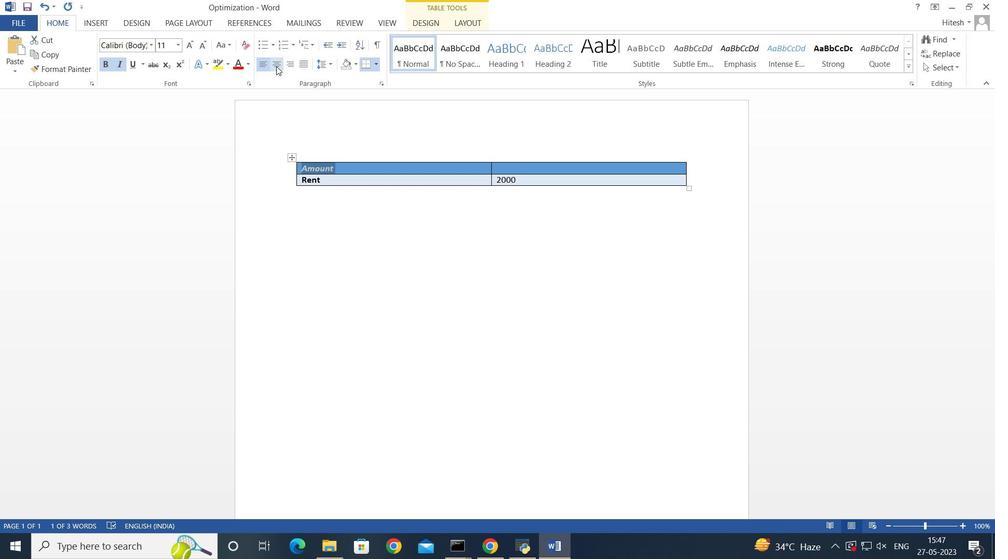 
Action: Mouse moved to (339, 114)
Screenshot: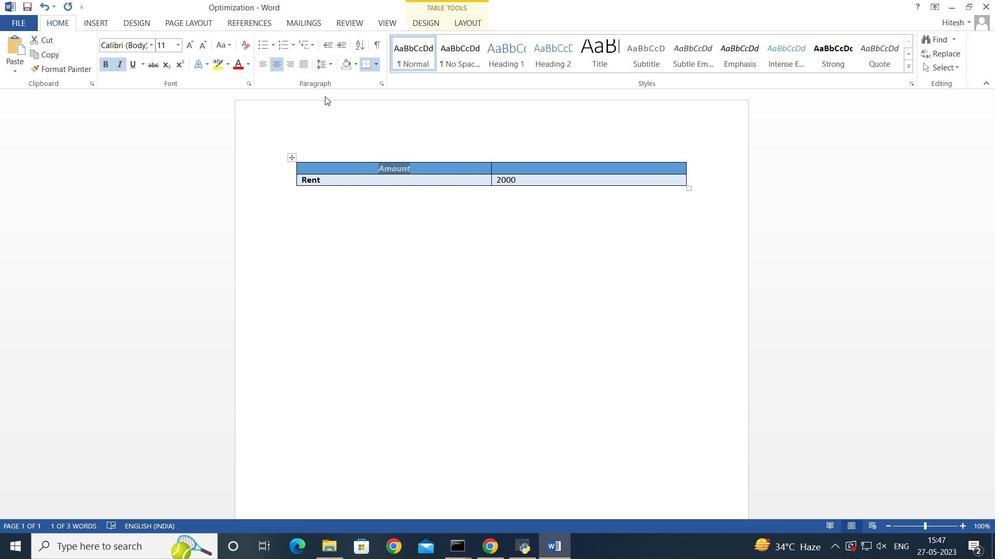 
Action: Mouse pressed left at (339, 114)
Screenshot: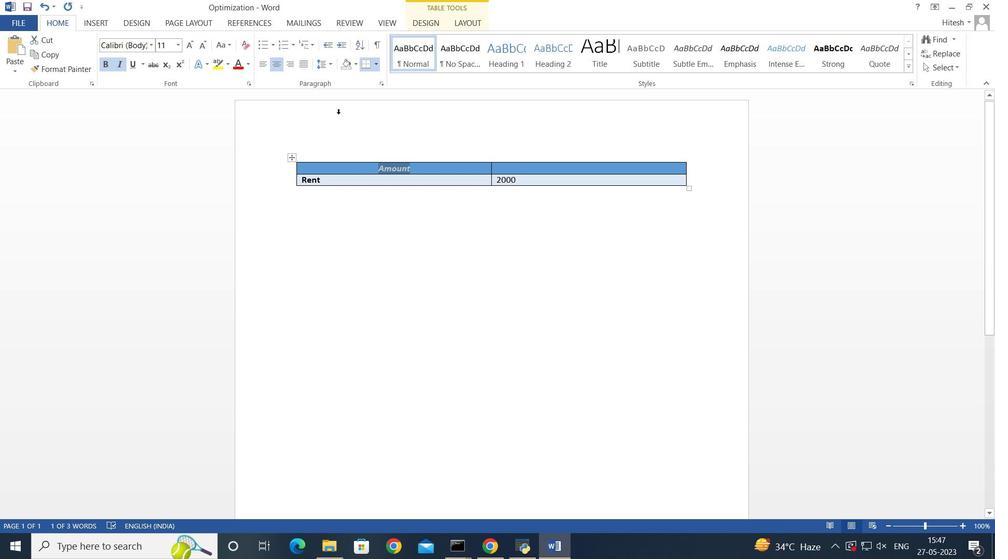
Action: Mouse moved to (365, 134)
Screenshot: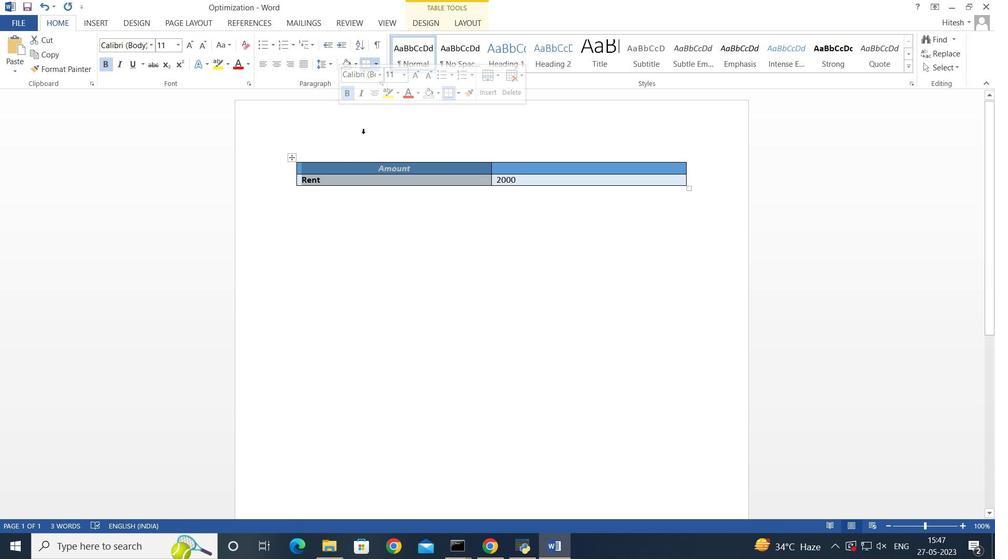 
Action: Mouse pressed left at (365, 134)
Screenshot: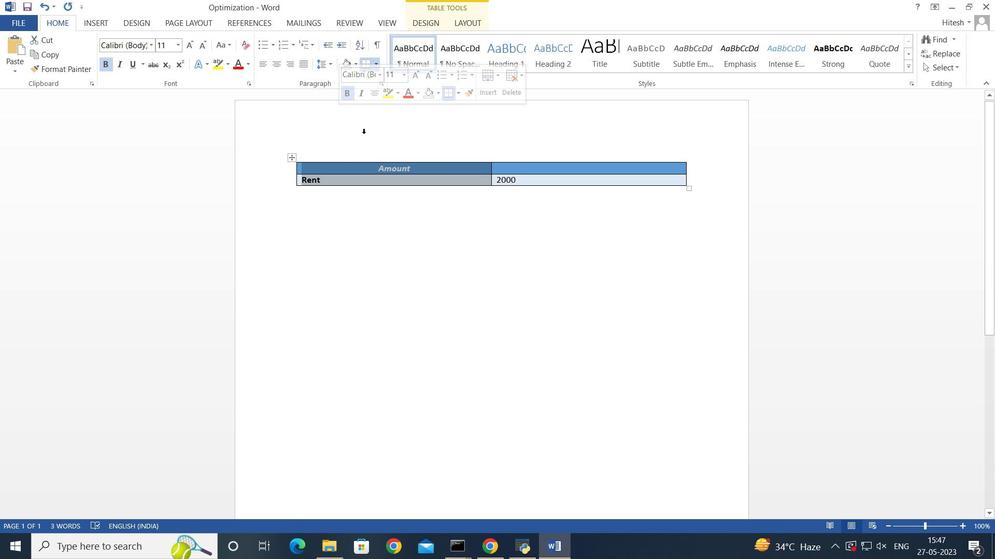 
